 Task: Create a due date automation trigger when advanced on, on the monday of the week before a card is due add fields without custom field "Resume" set to a date in this week at 11:00 AM.
Action: Mouse moved to (993, 306)
Screenshot: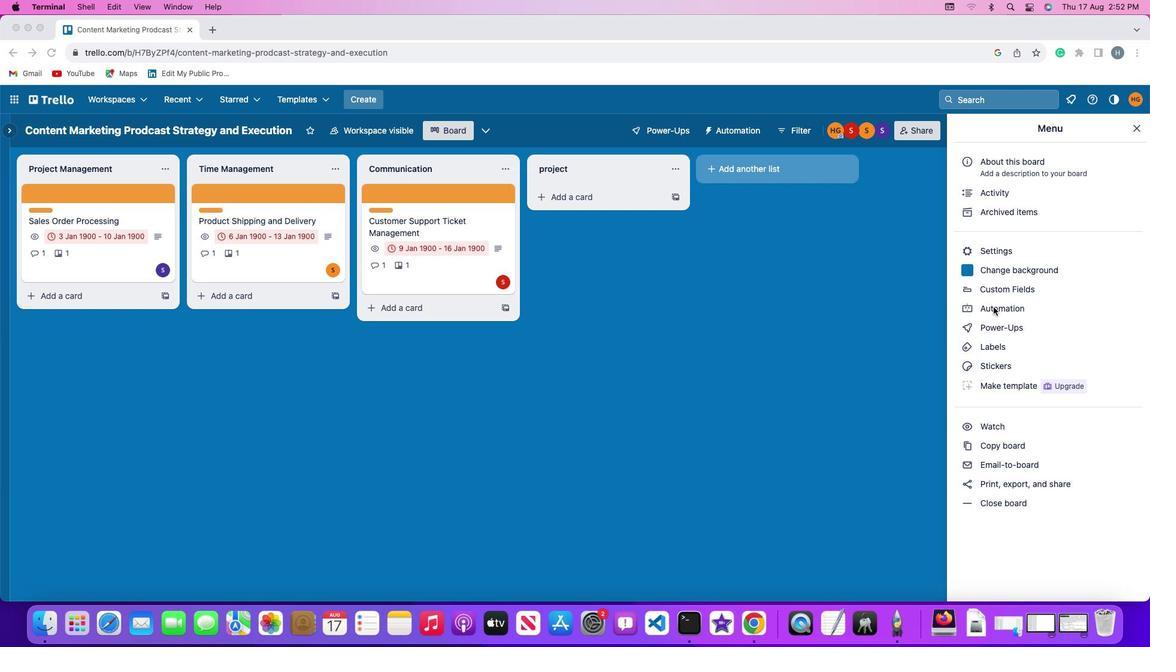 
Action: Mouse pressed left at (993, 306)
Screenshot: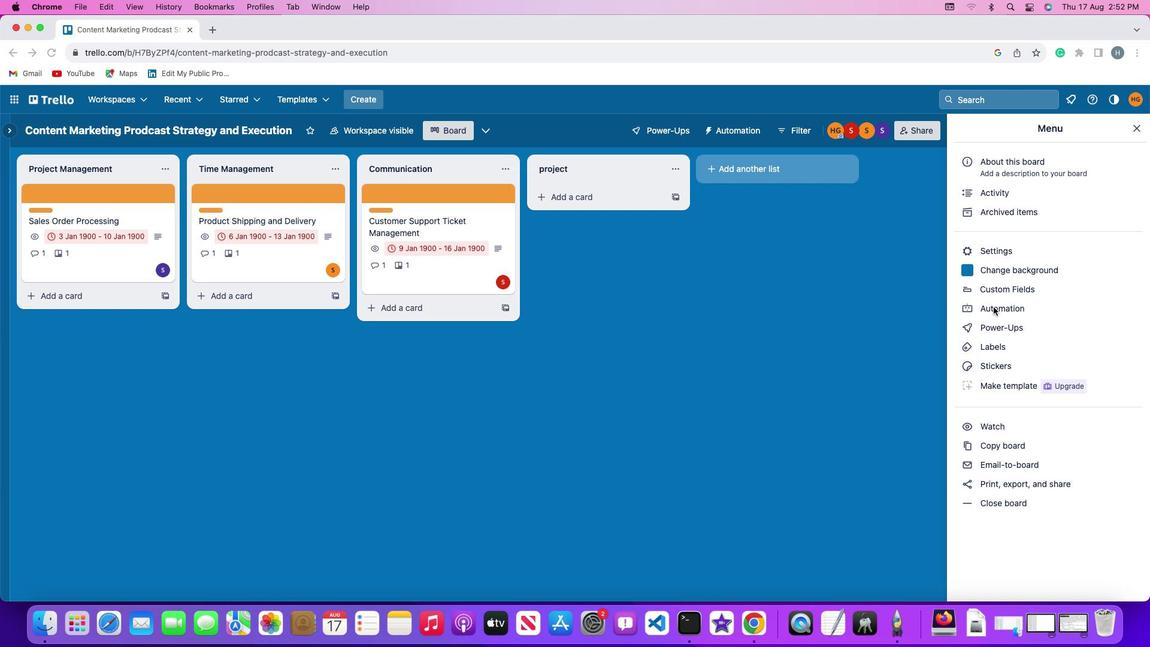 
Action: Mouse pressed left at (993, 306)
Screenshot: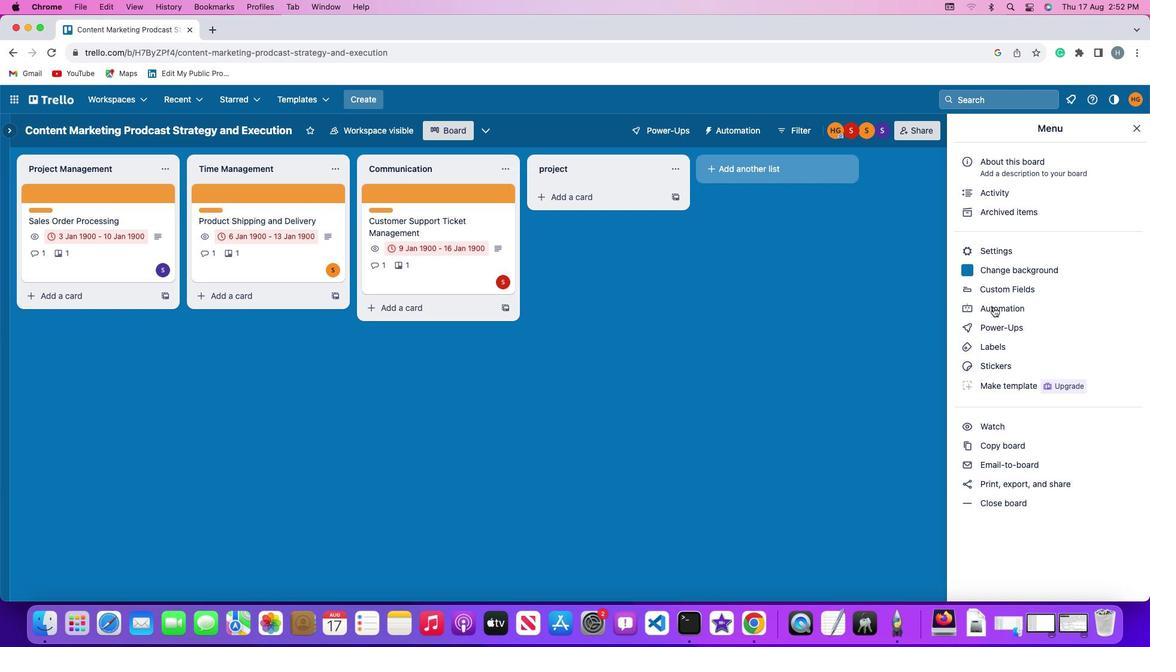 
Action: Mouse moved to (81, 284)
Screenshot: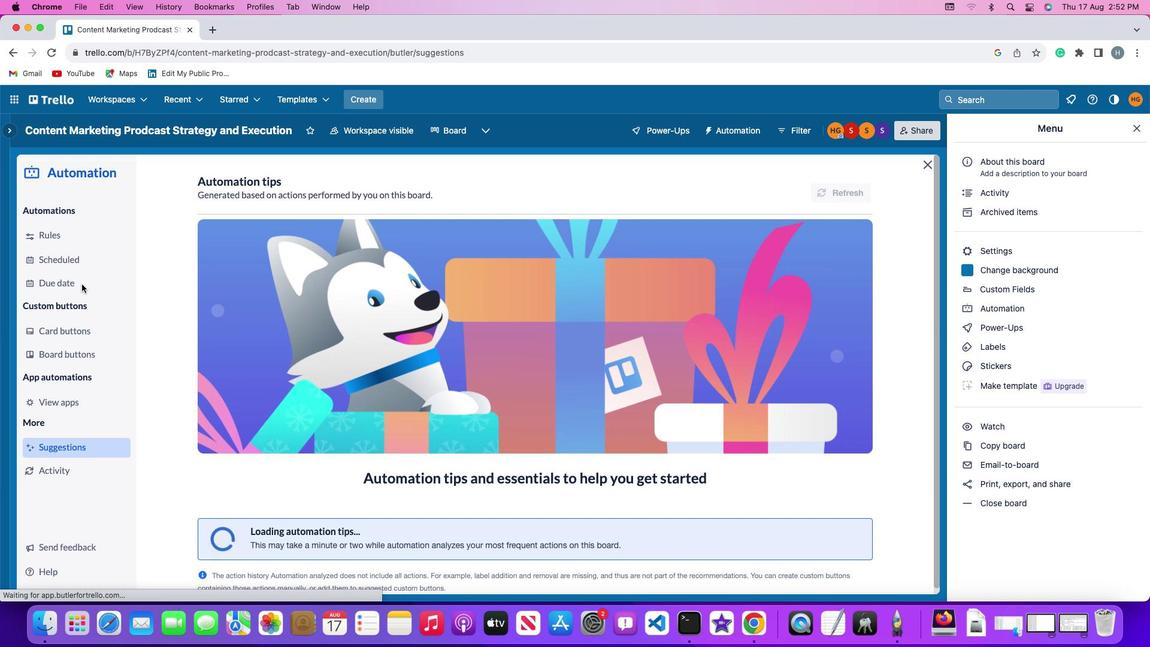 
Action: Mouse pressed left at (81, 284)
Screenshot: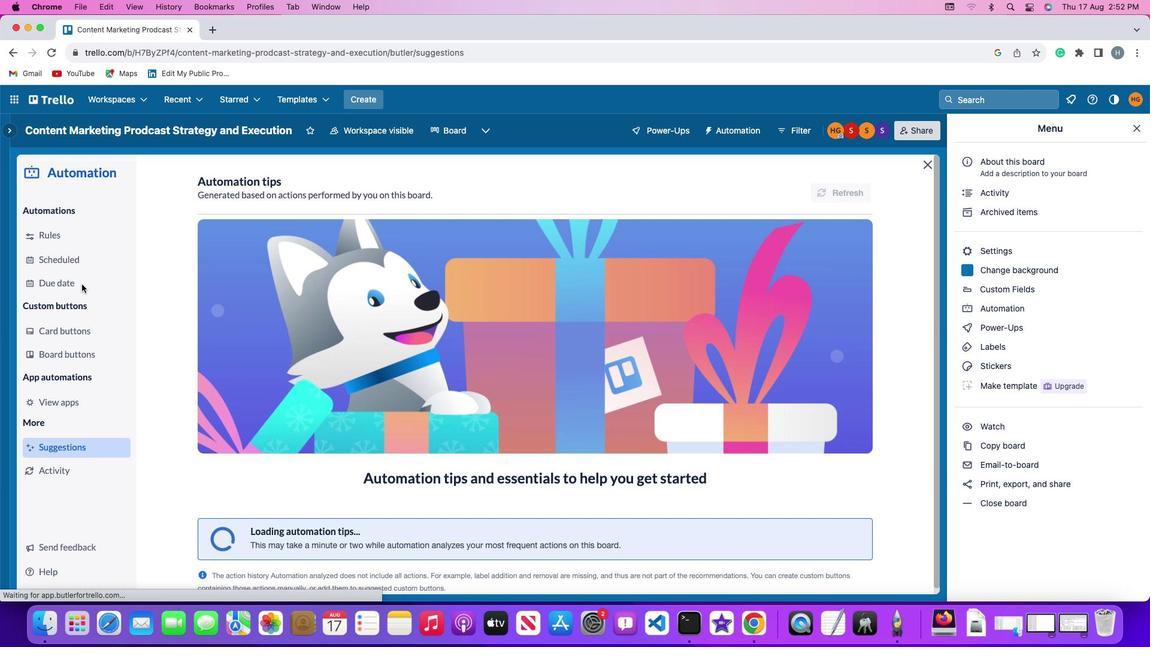 
Action: Mouse moved to (817, 185)
Screenshot: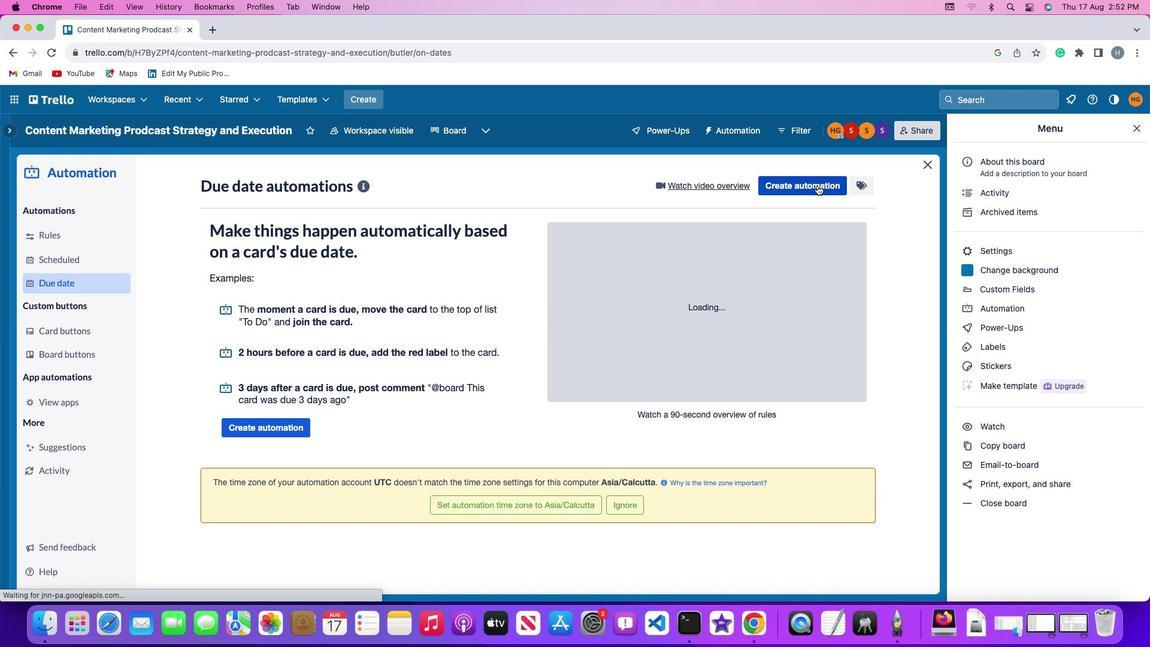 
Action: Mouse pressed left at (817, 185)
Screenshot: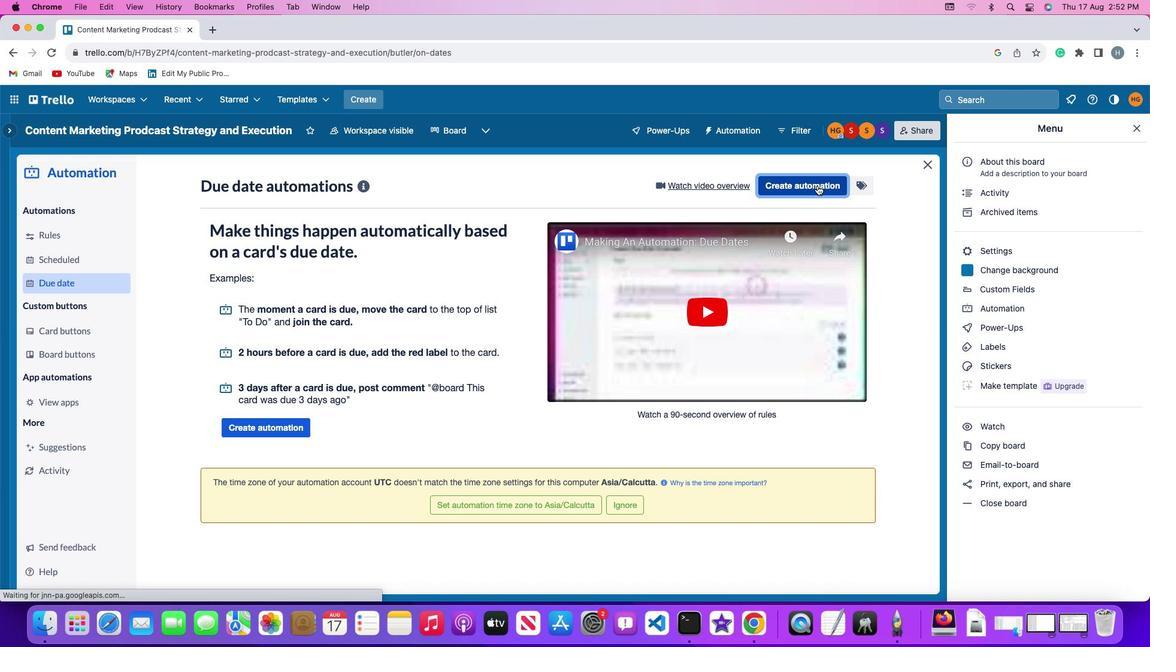 
Action: Mouse moved to (213, 296)
Screenshot: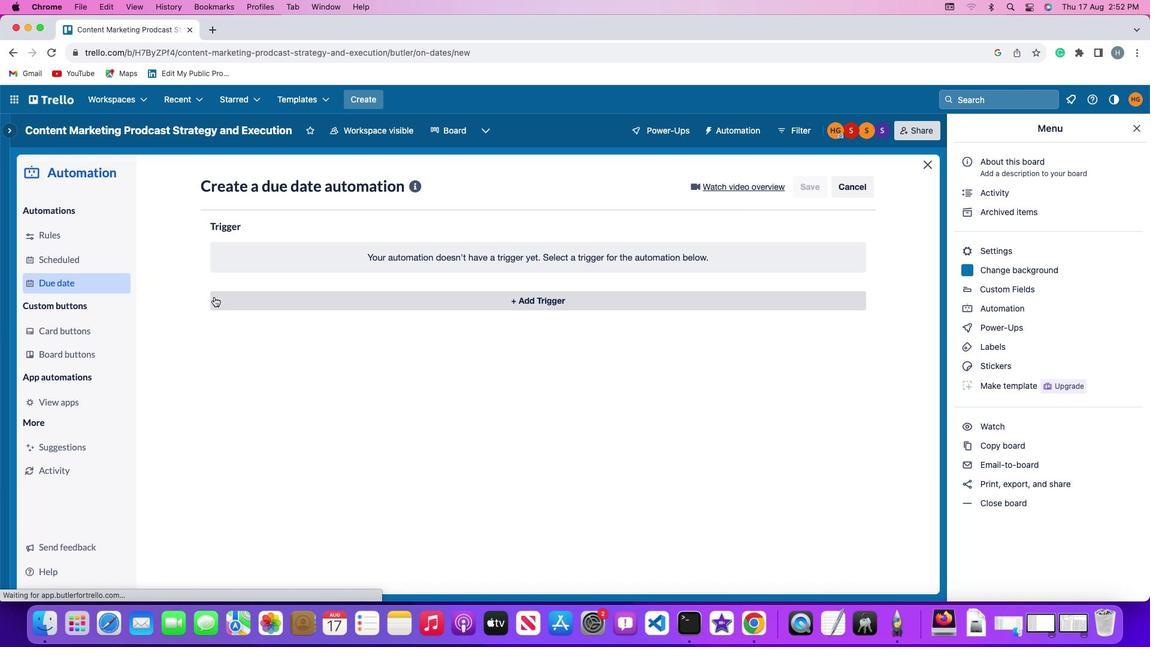 
Action: Mouse pressed left at (213, 296)
Screenshot: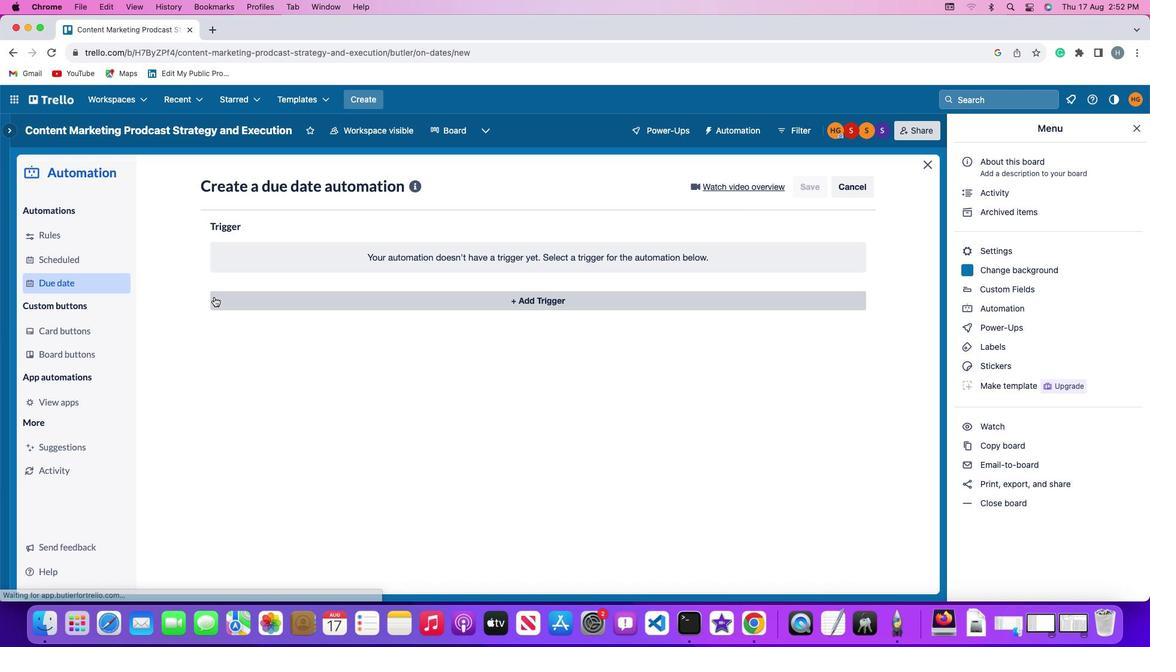 
Action: Mouse moved to (267, 516)
Screenshot: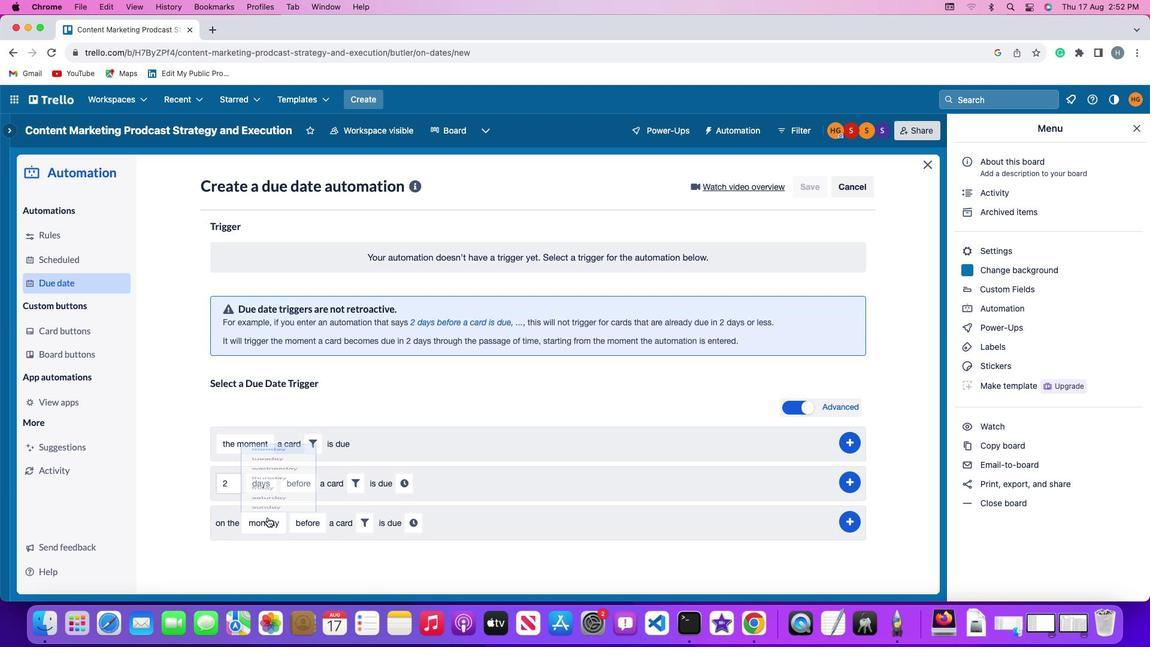
Action: Mouse pressed left at (267, 516)
Screenshot: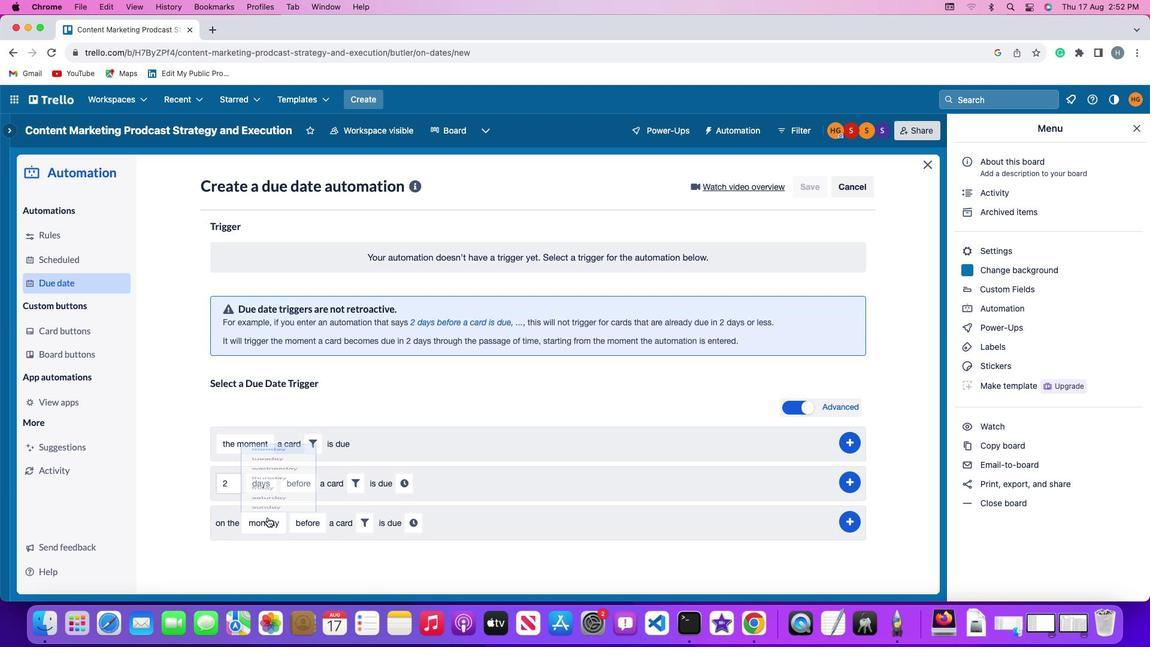 
Action: Mouse moved to (278, 358)
Screenshot: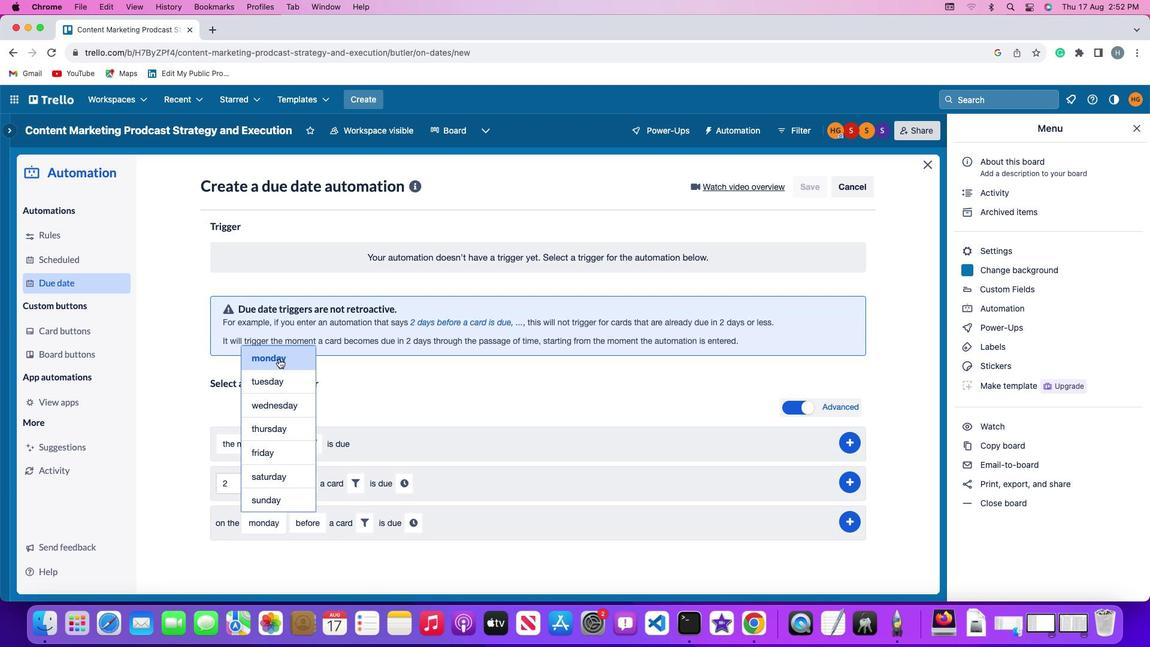 
Action: Mouse pressed left at (278, 358)
Screenshot: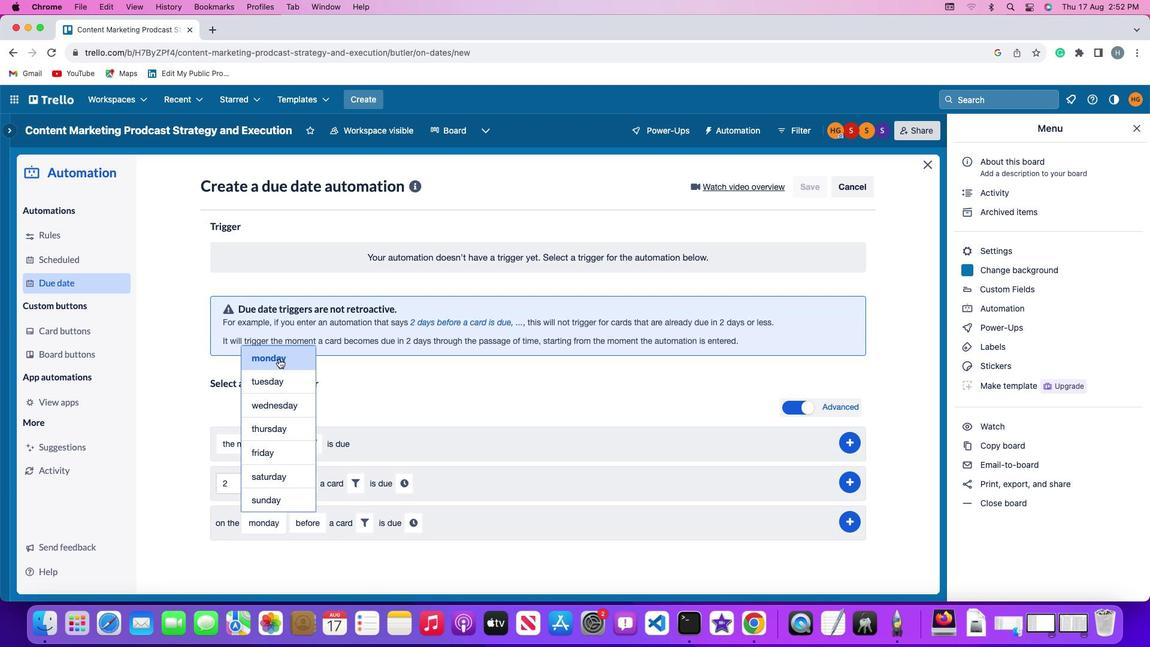 
Action: Mouse moved to (304, 521)
Screenshot: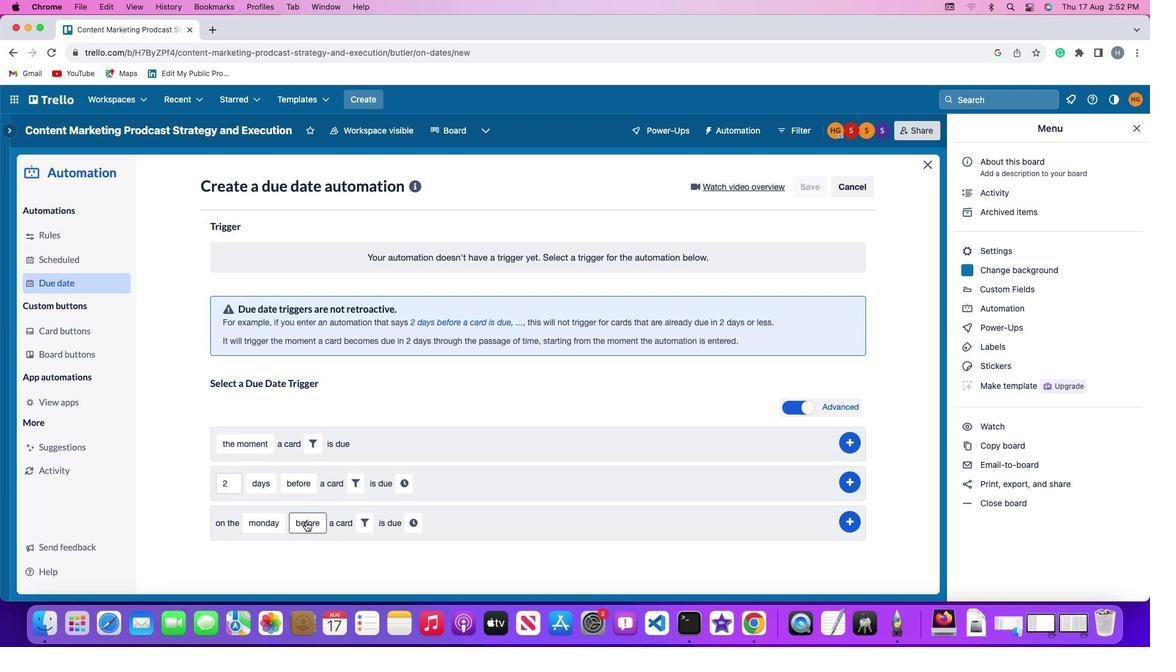 
Action: Mouse pressed left at (304, 521)
Screenshot: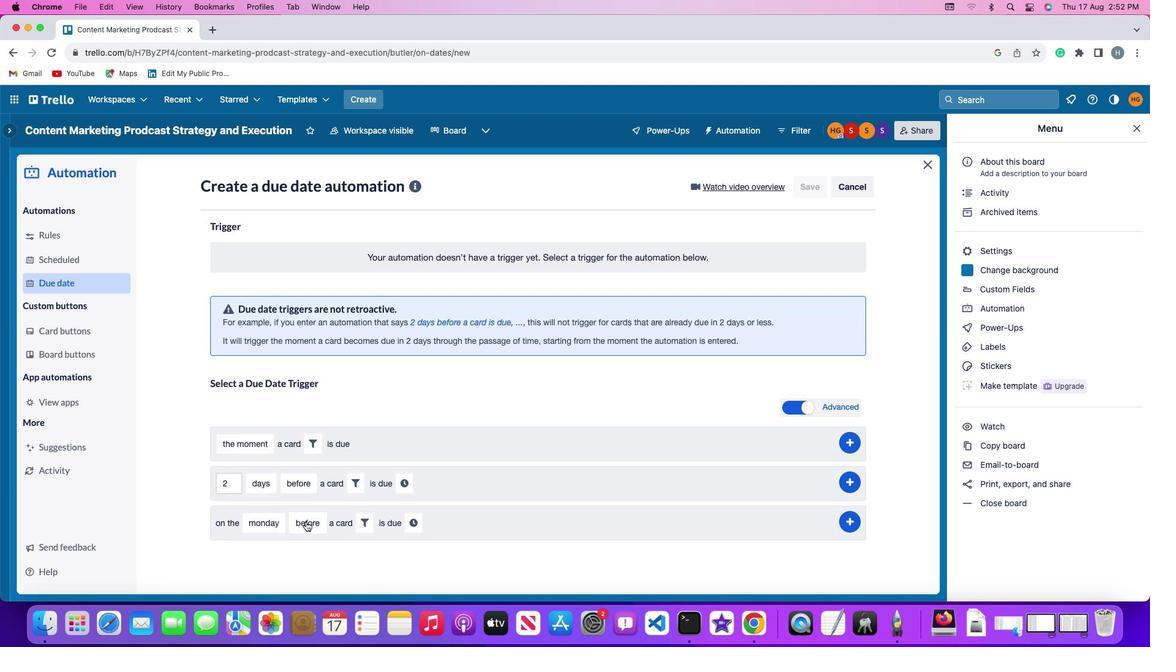
Action: Mouse moved to (314, 494)
Screenshot: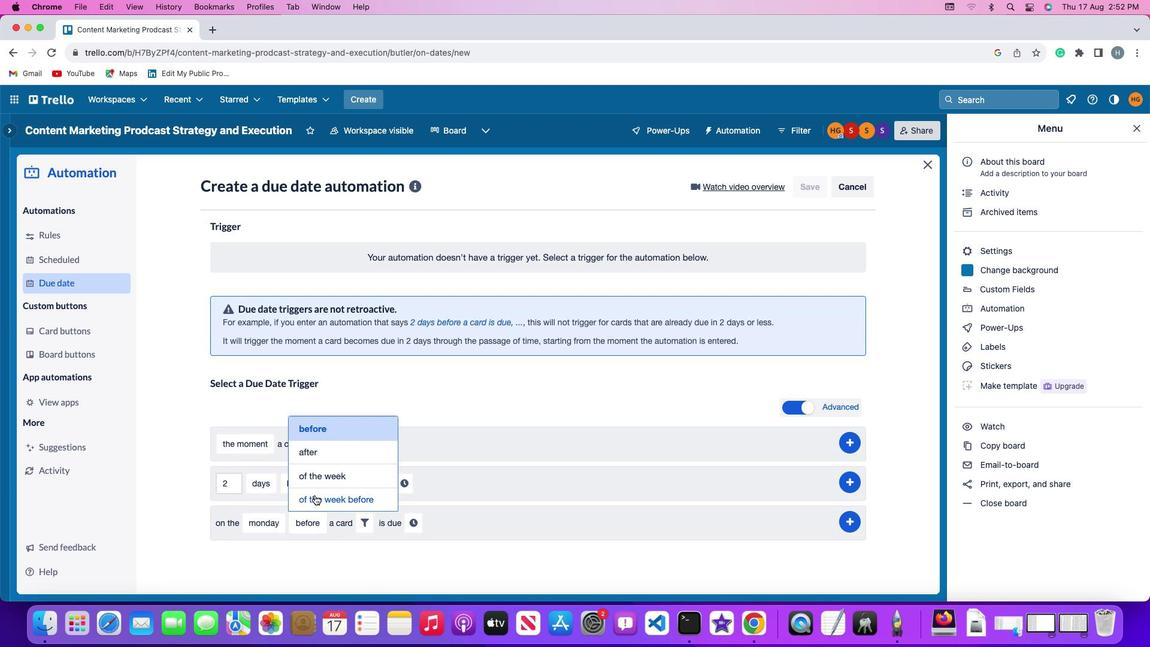
Action: Mouse pressed left at (314, 494)
Screenshot: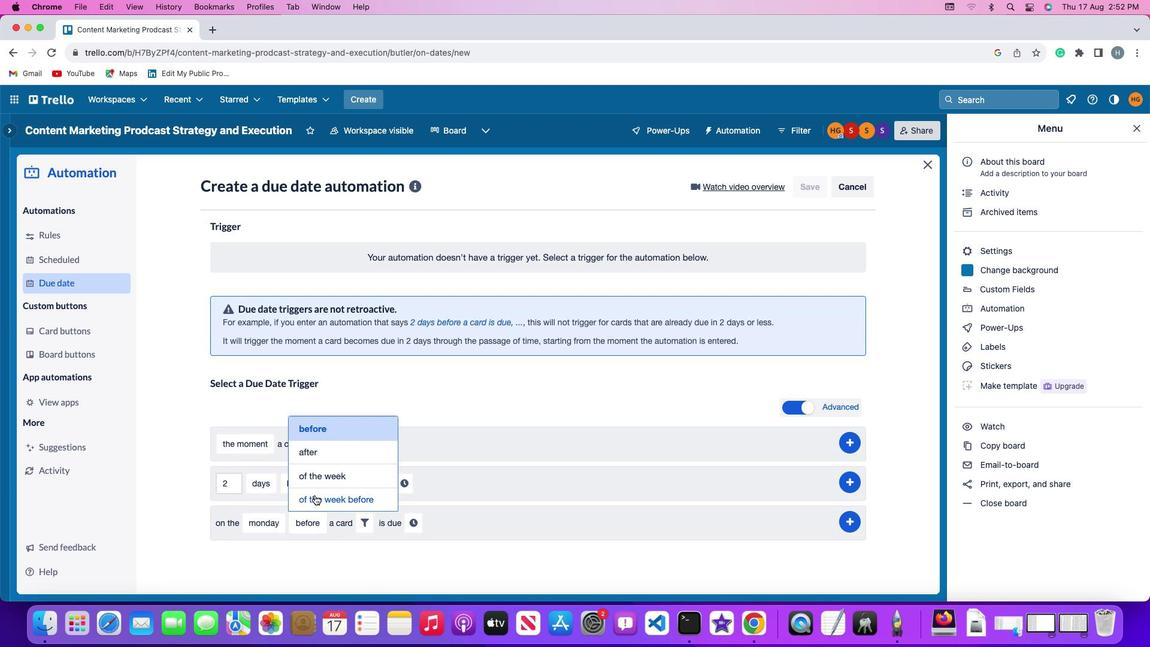 
Action: Mouse moved to (404, 521)
Screenshot: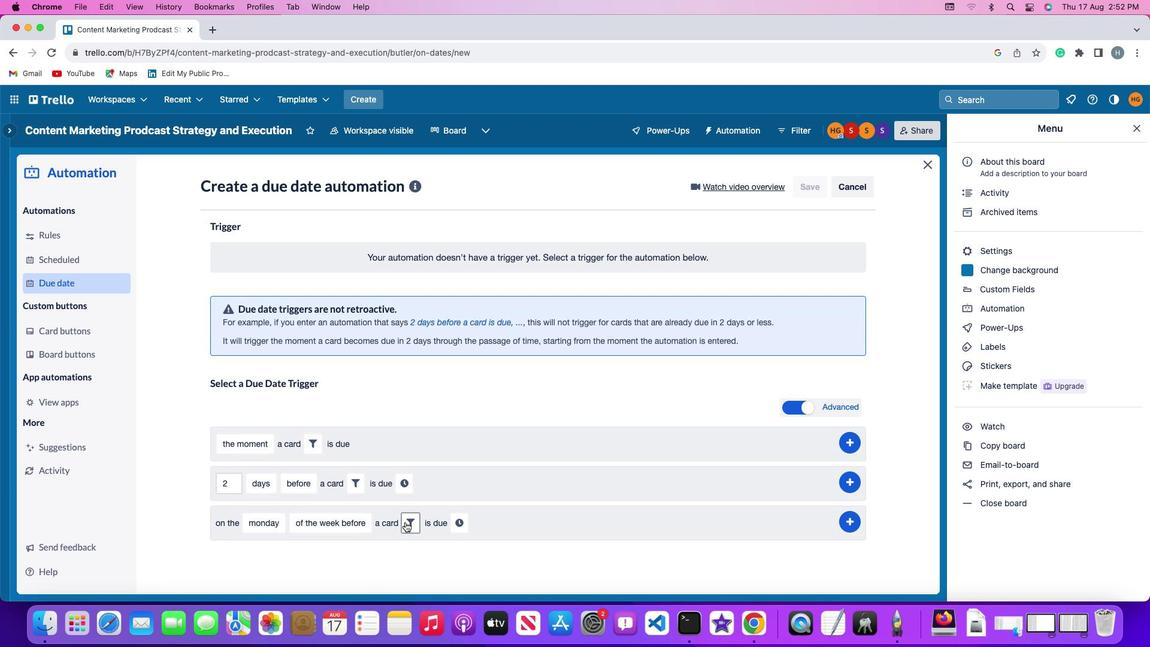 
Action: Mouse pressed left at (404, 521)
Screenshot: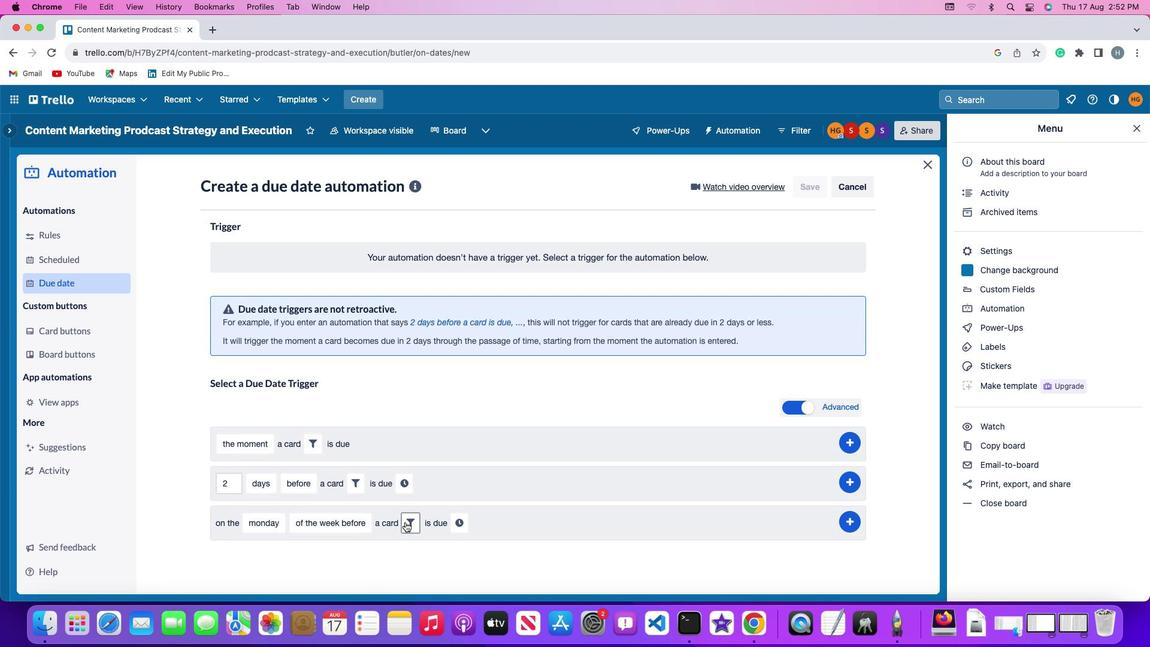 
Action: Mouse moved to (612, 560)
Screenshot: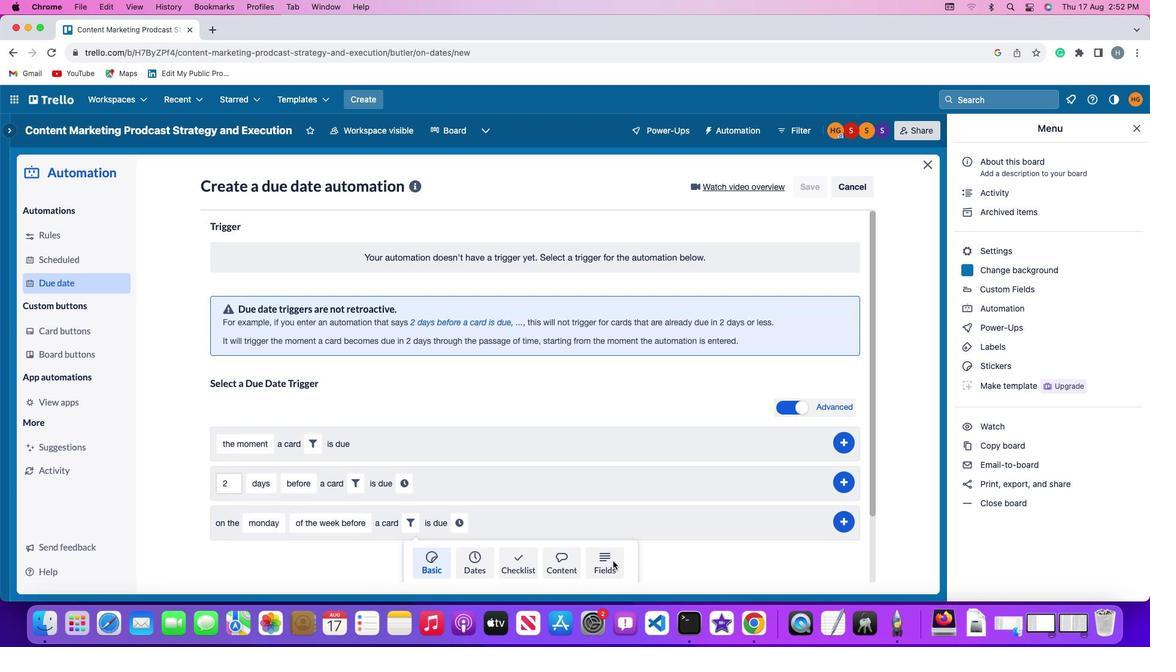 
Action: Mouse pressed left at (612, 560)
Screenshot: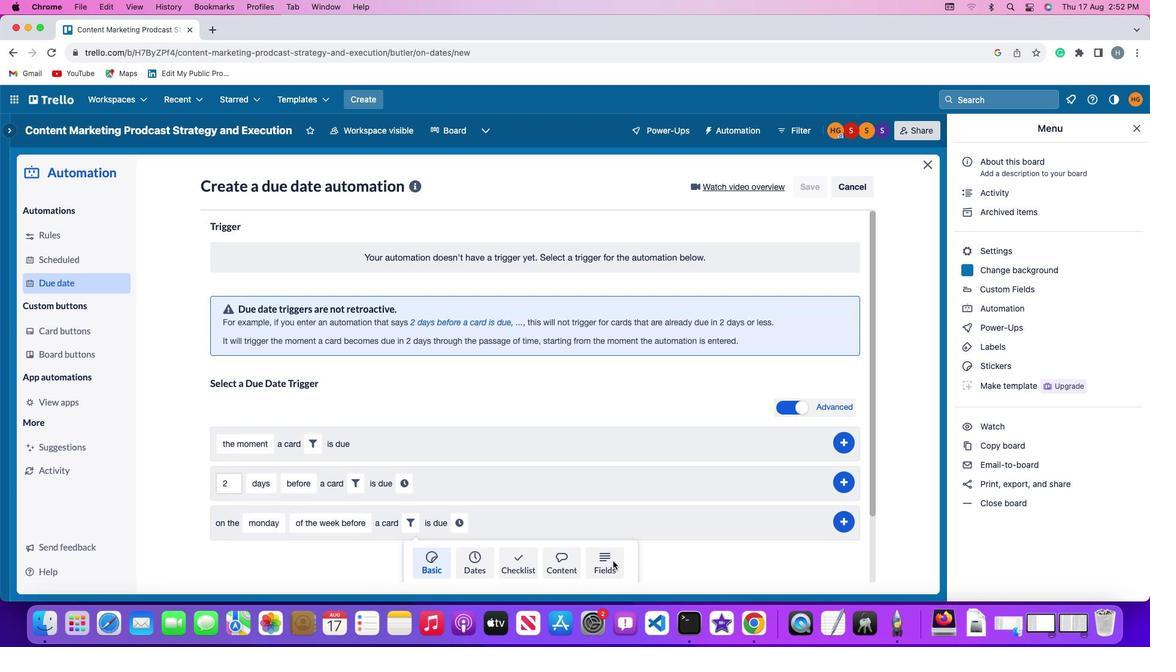 
Action: Mouse moved to (372, 563)
Screenshot: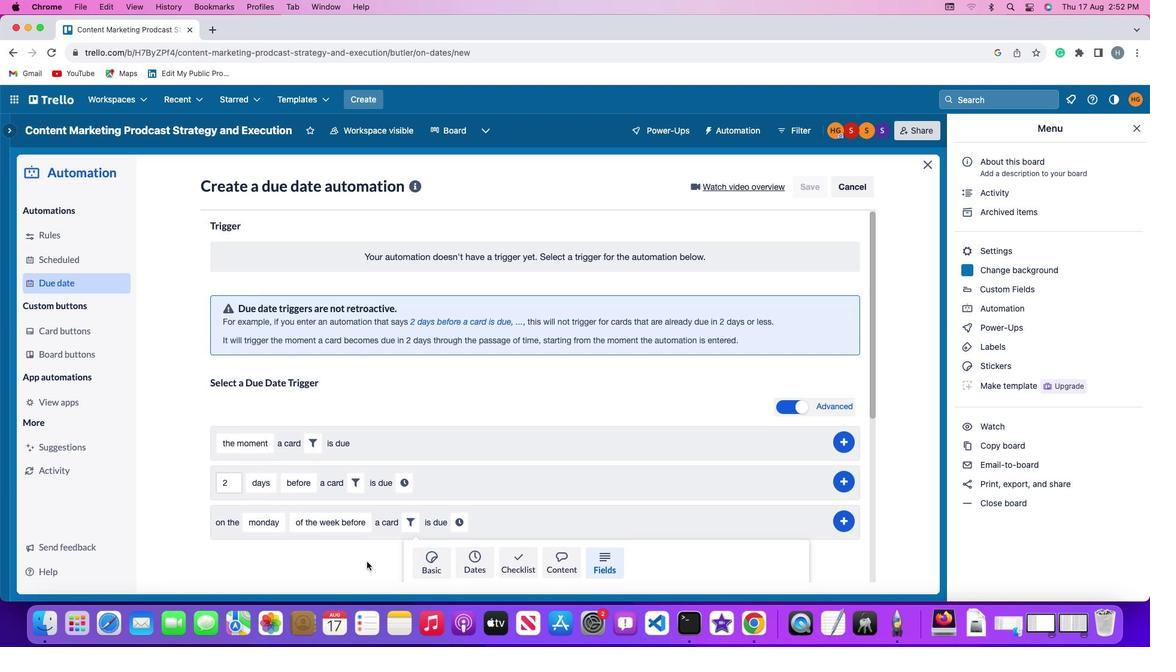 
Action: Mouse scrolled (372, 563) with delta (0, 0)
Screenshot: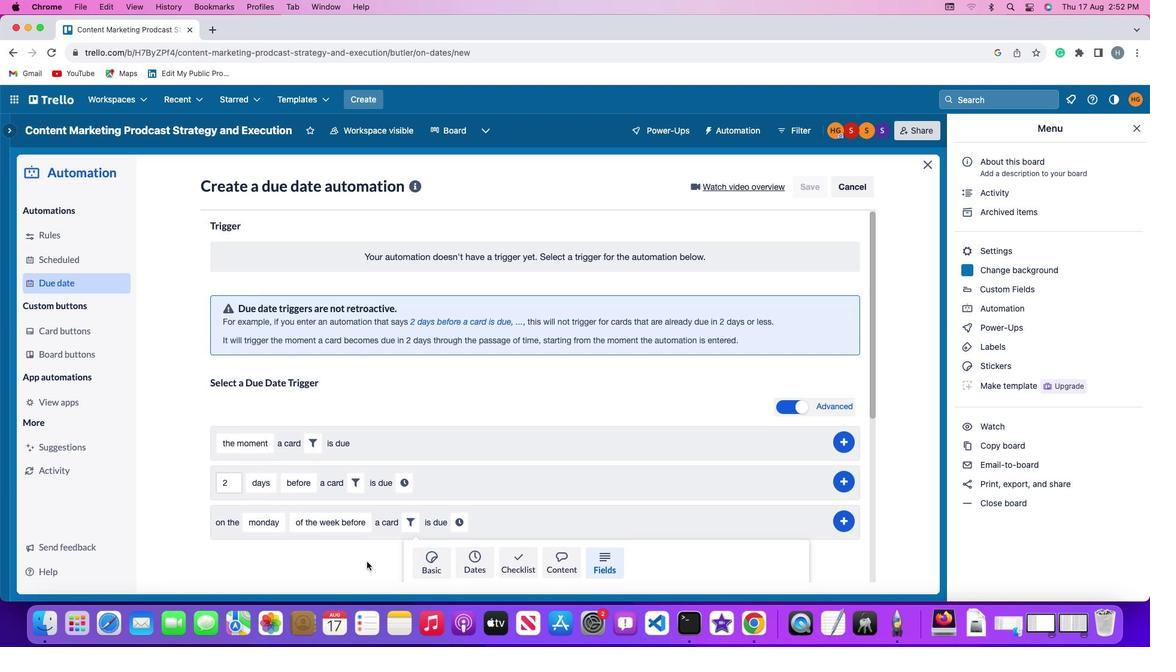 
Action: Mouse moved to (370, 563)
Screenshot: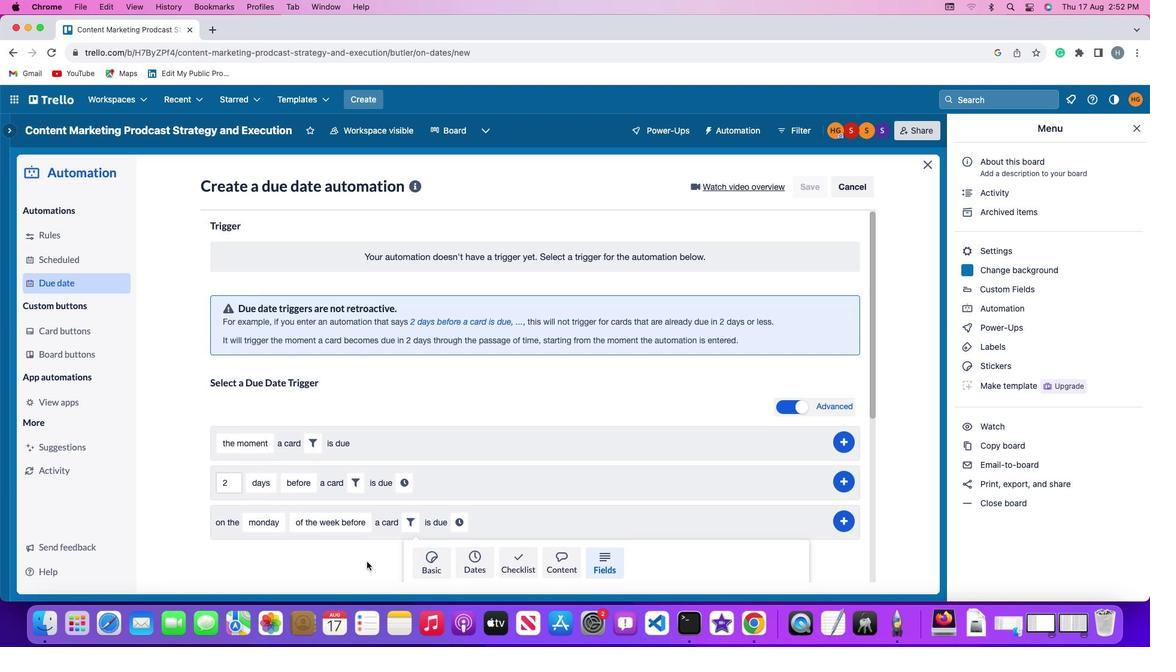 
Action: Mouse scrolled (370, 563) with delta (0, 0)
Screenshot: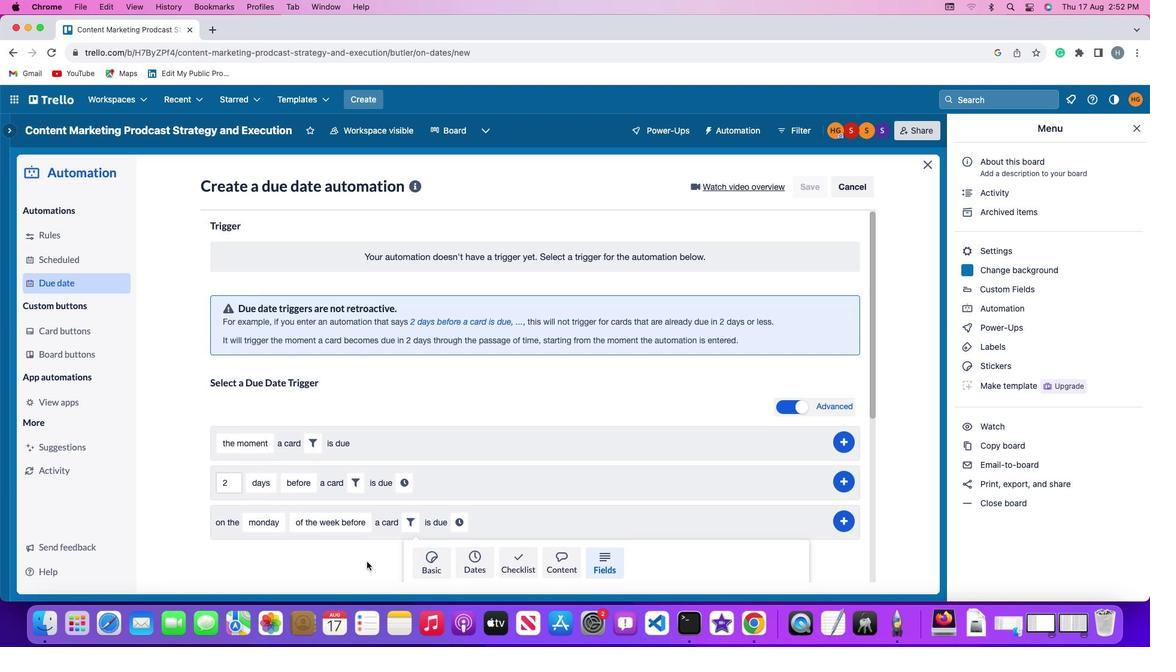 
Action: Mouse moved to (369, 562)
Screenshot: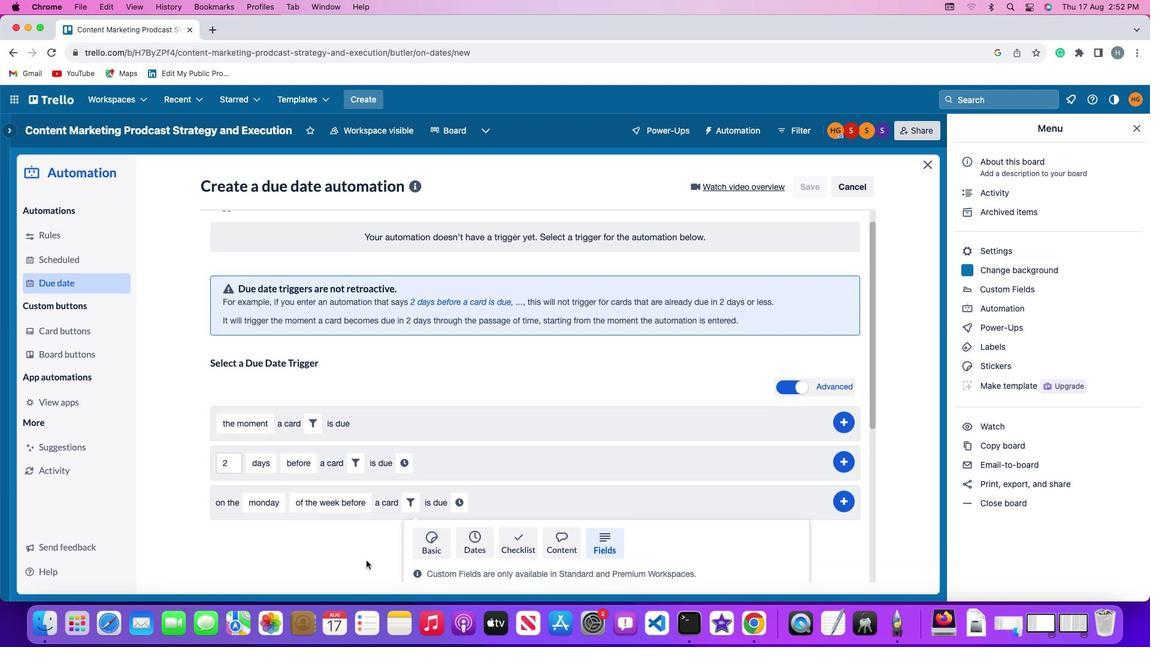 
Action: Mouse scrolled (369, 562) with delta (0, -1)
Screenshot: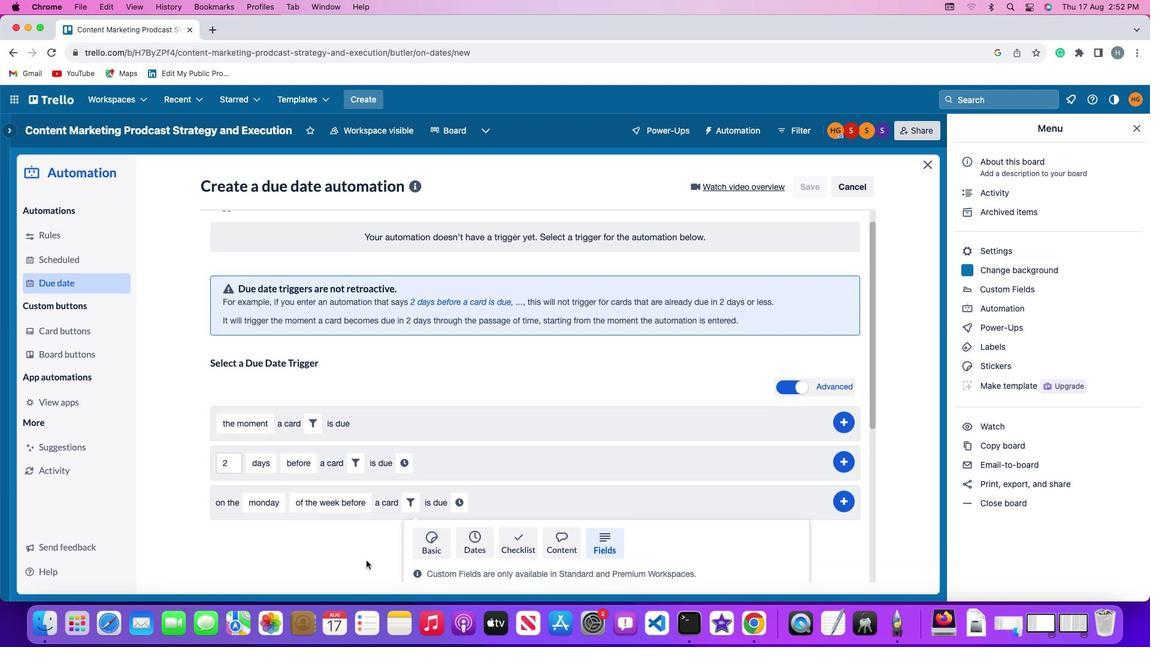 
Action: Mouse moved to (367, 562)
Screenshot: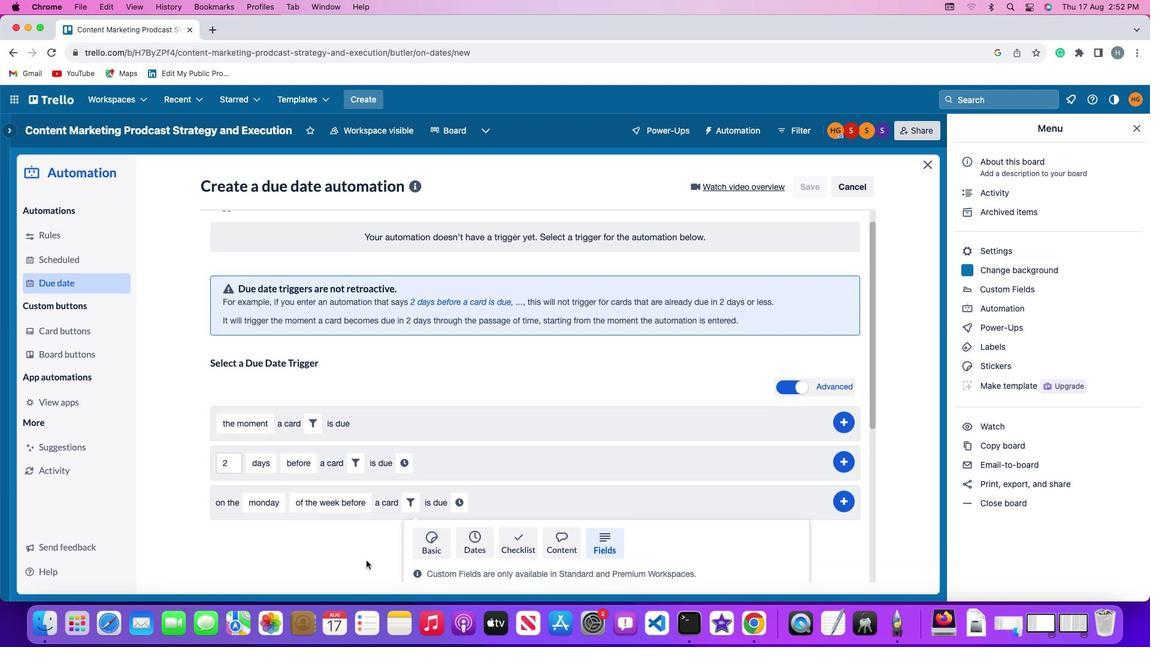 
Action: Mouse scrolled (367, 562) with delta (0, -2)
Screenshot: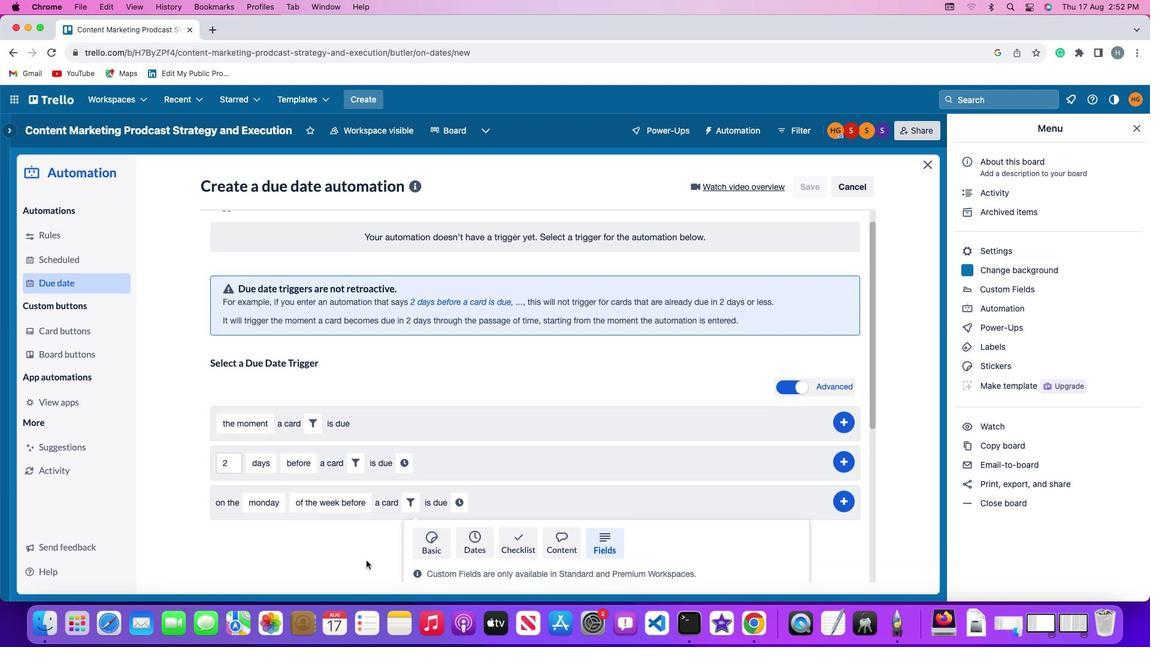 
Action: Mouse moved to (365, 559)
Screenshot: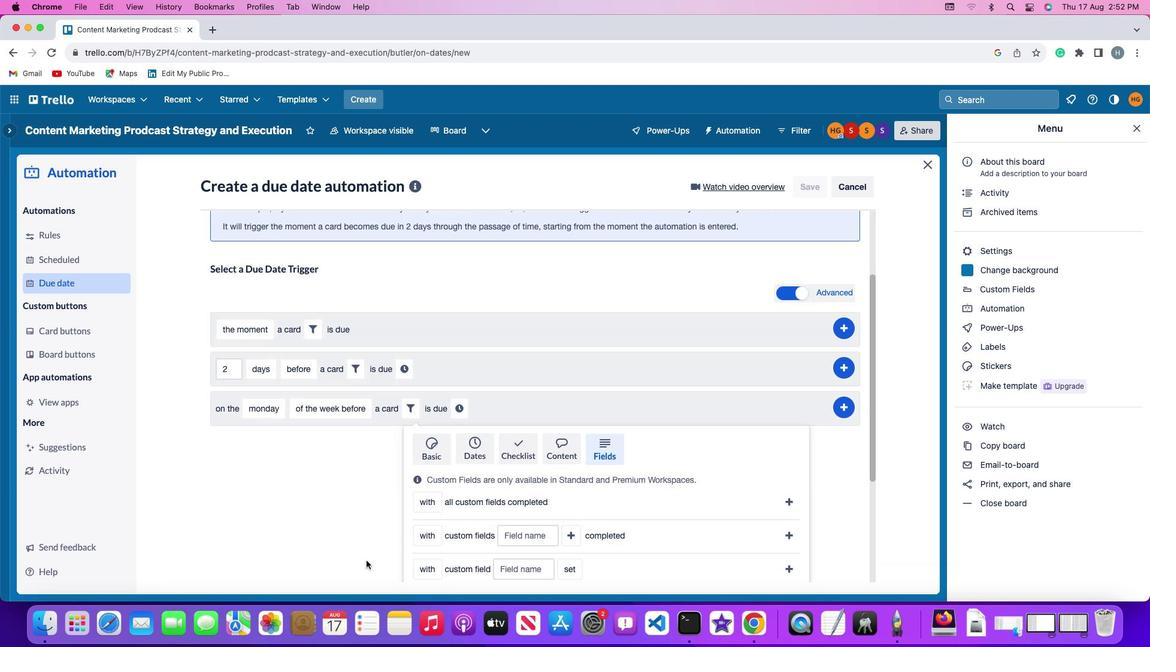 
Action: Mouse scrolled (365, 559) with delta (0, 0)
Screenshot: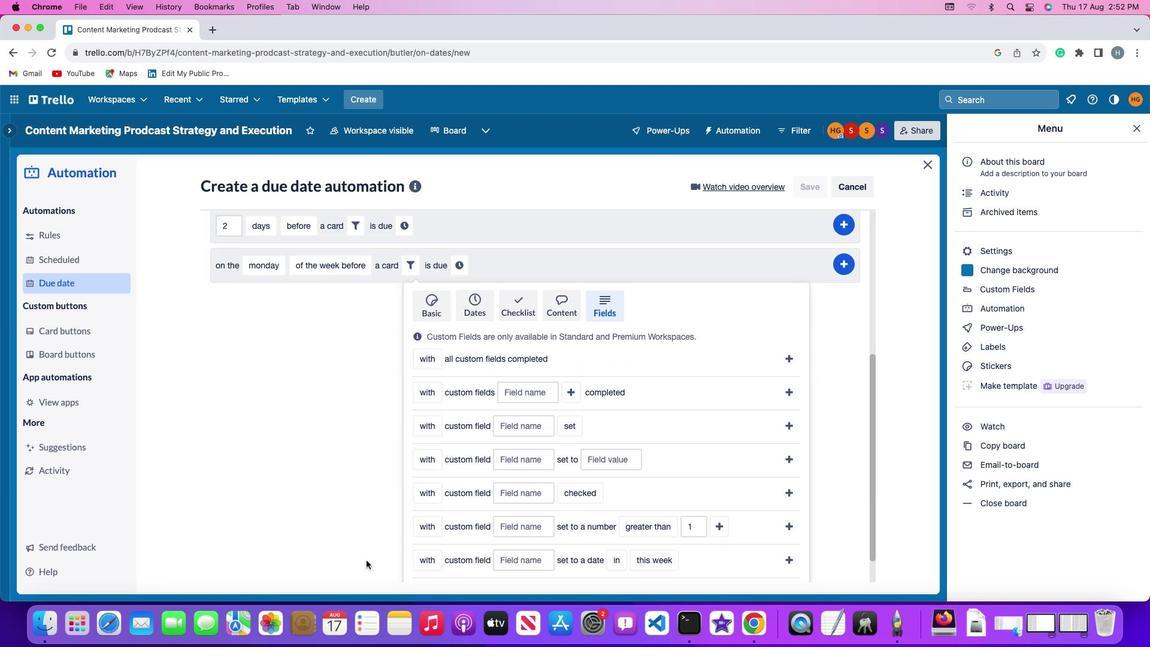 
Action: Mouse scrolled (365, 559) with delta (0, 0)
Screenshot: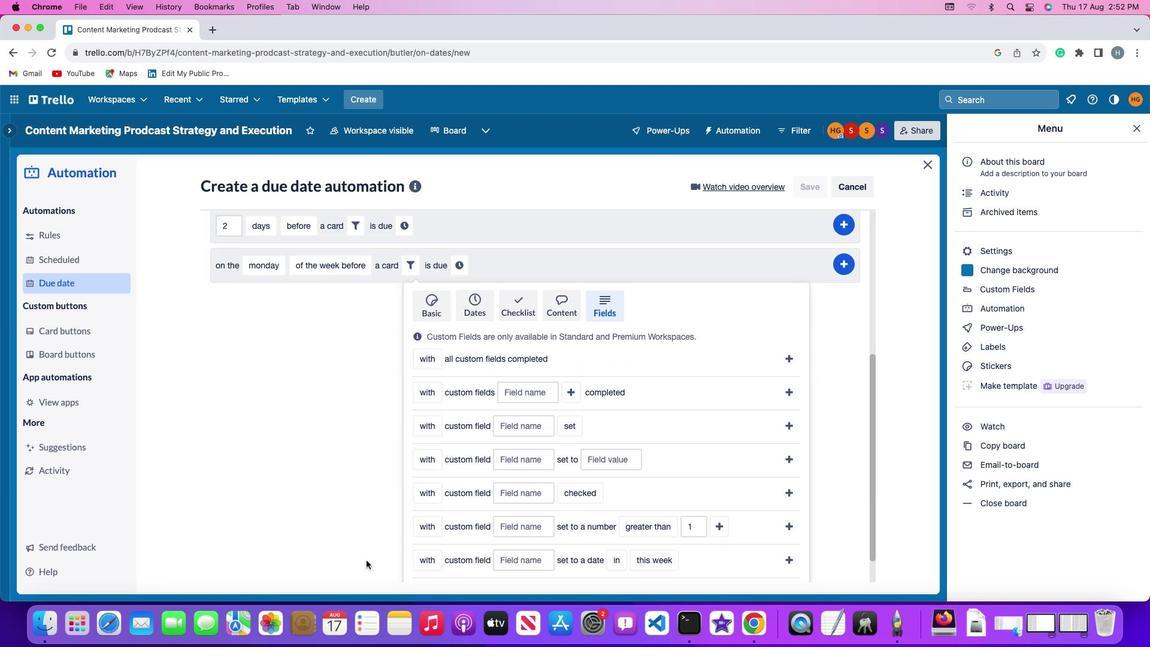 
Action: Mouse scrolled (365, 559) with delta (0, -1)
Screenshot: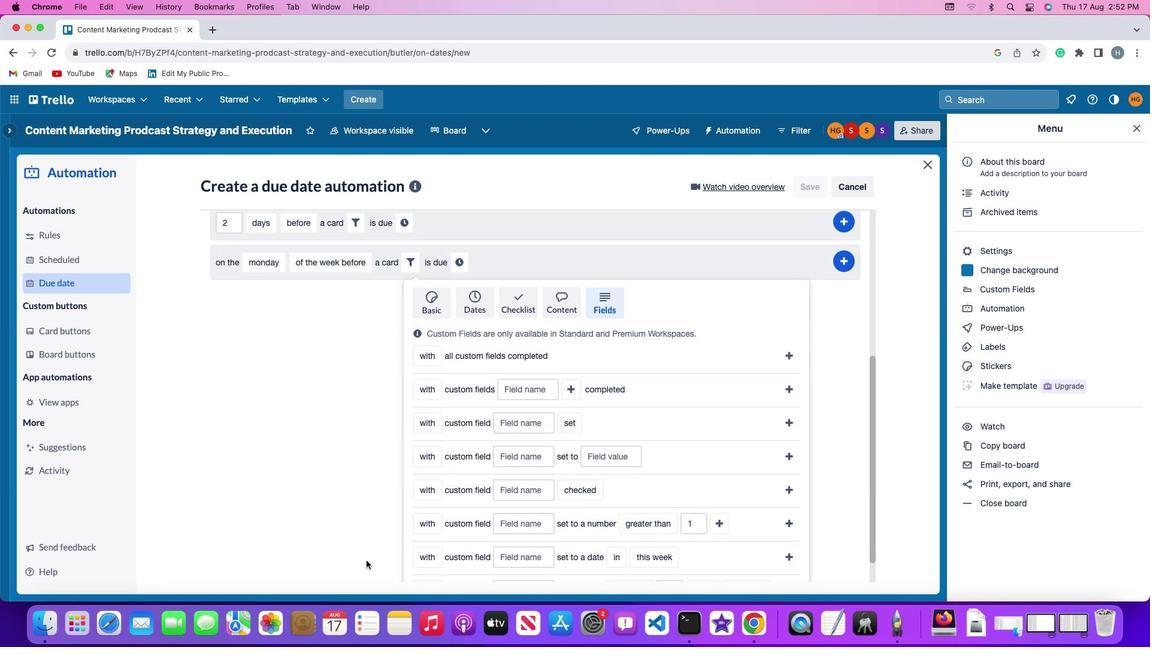 
Action: Mouse scrolled (365, 559) with delta (0, -2)
Screenshot: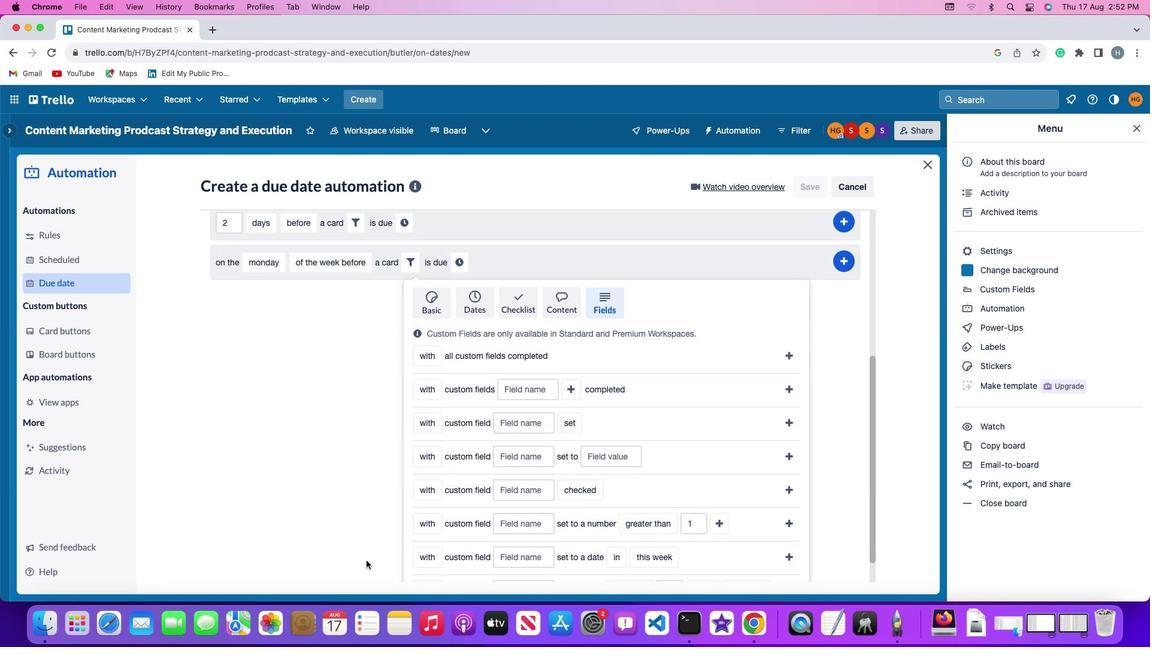 
Action: Mouse scrolled (365, 559) with delta (0, -3)
Screenshot: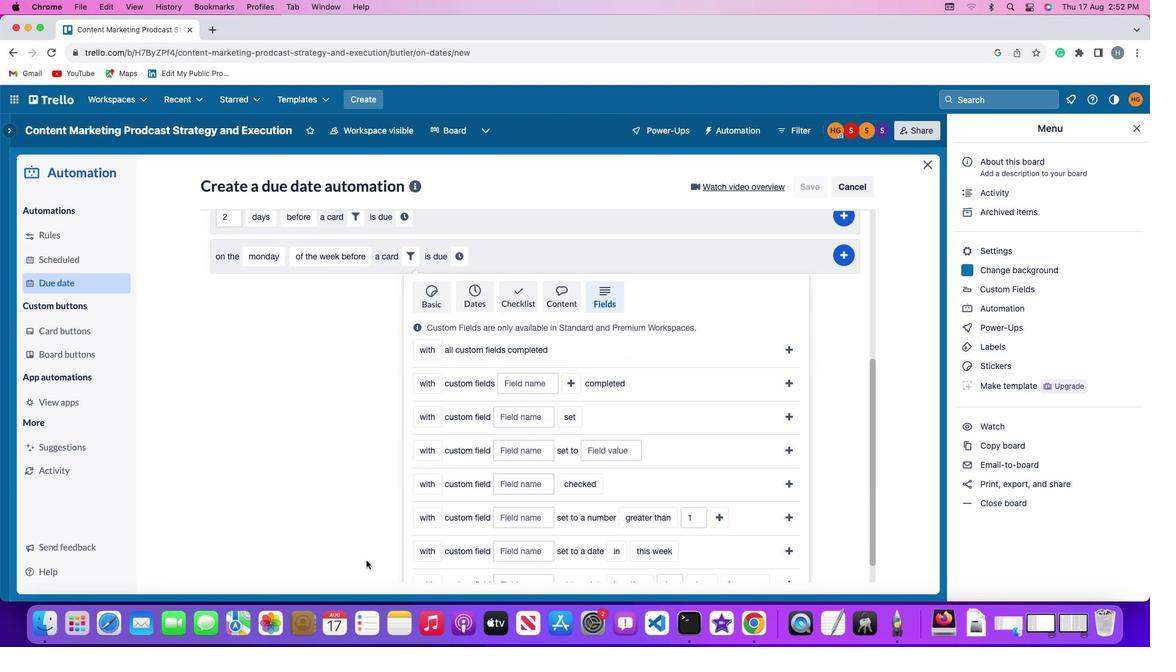 
Action: Mouse scrolled (365, 559) with delta (0, 0)
Screenshot: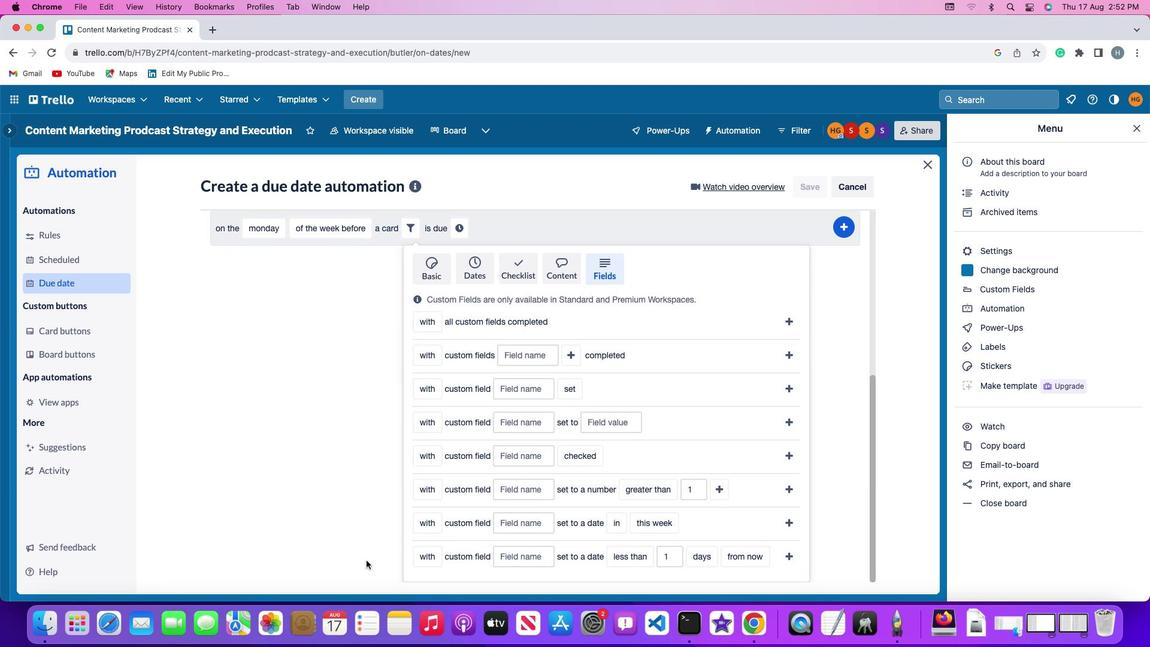 
Action: Mouse scrolled (365, 559) with delta (0, 0)
Screenshot: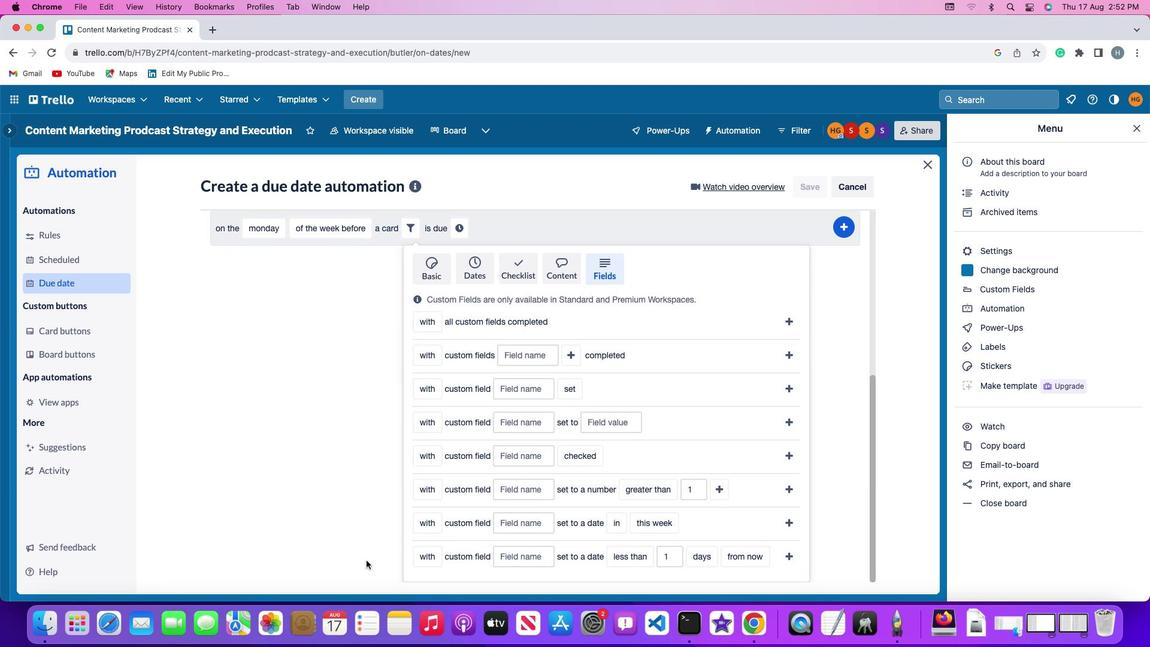 
Action: Mouse scrolled (365, 559) with delta (0, -1)
Screenshot: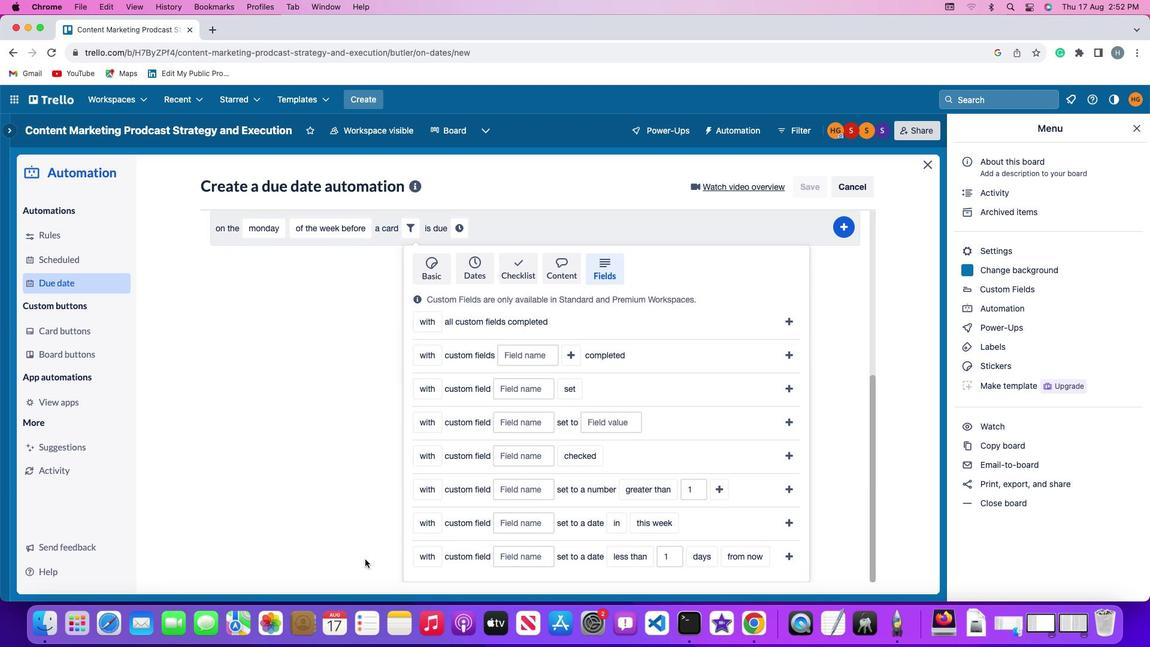 
Action: Mouse moved to (423, 523)
Screenshot: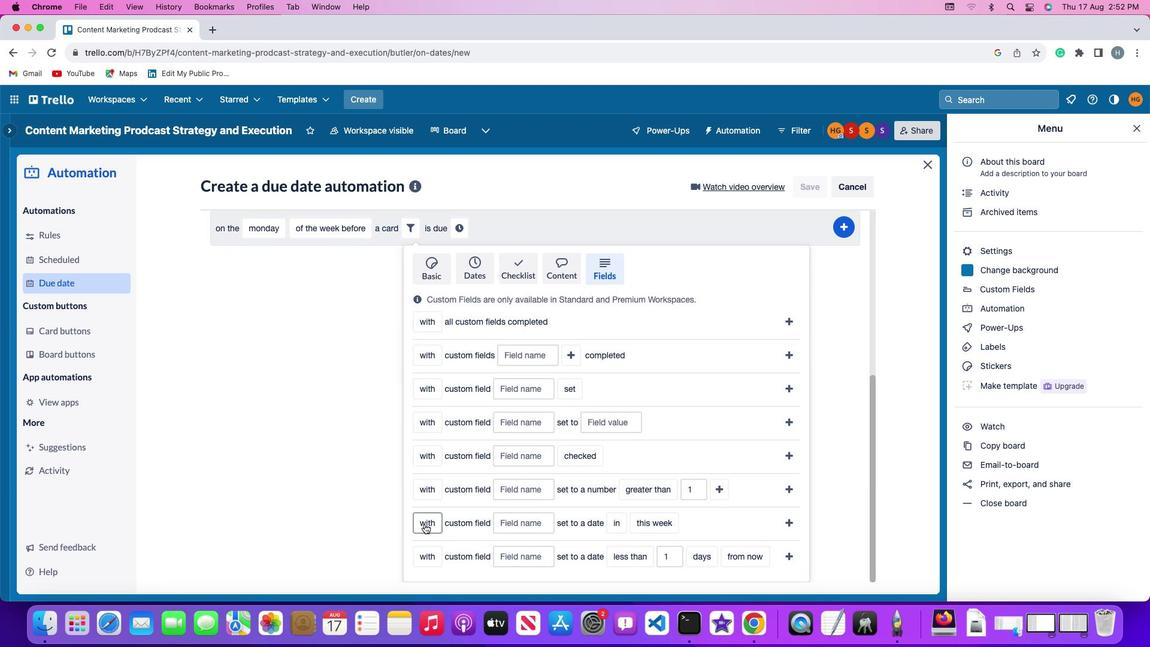 
Action: Mouse pressed left at (423, 523)
Screenshot: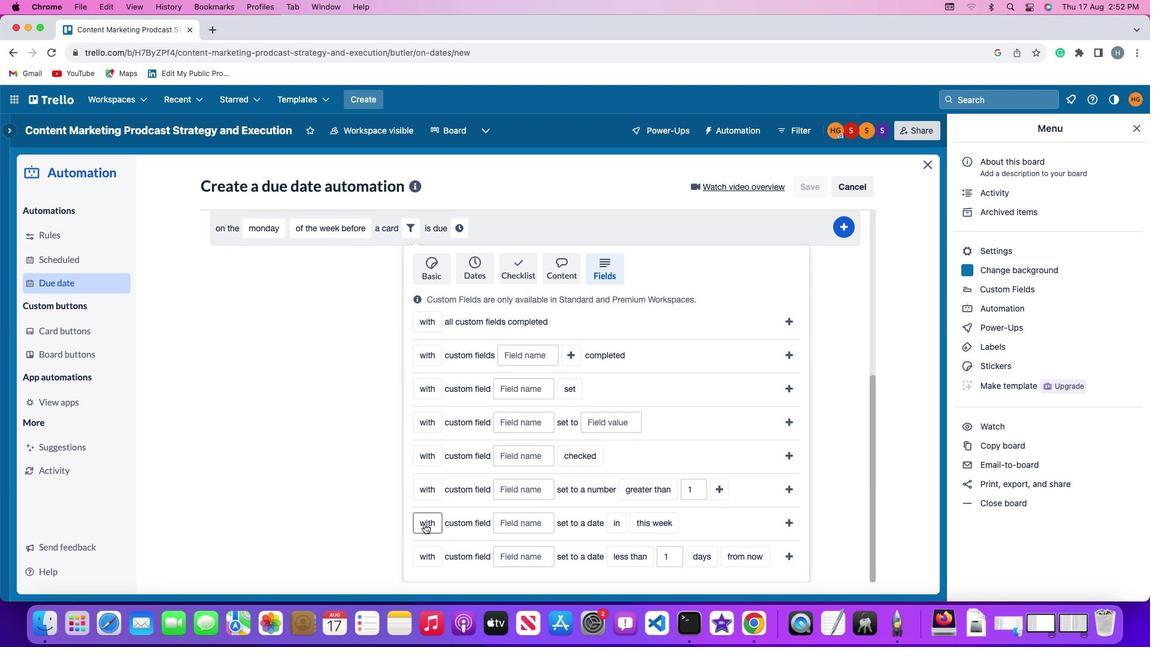 
Action: Mouse moved to (431, 565)
Screenshot: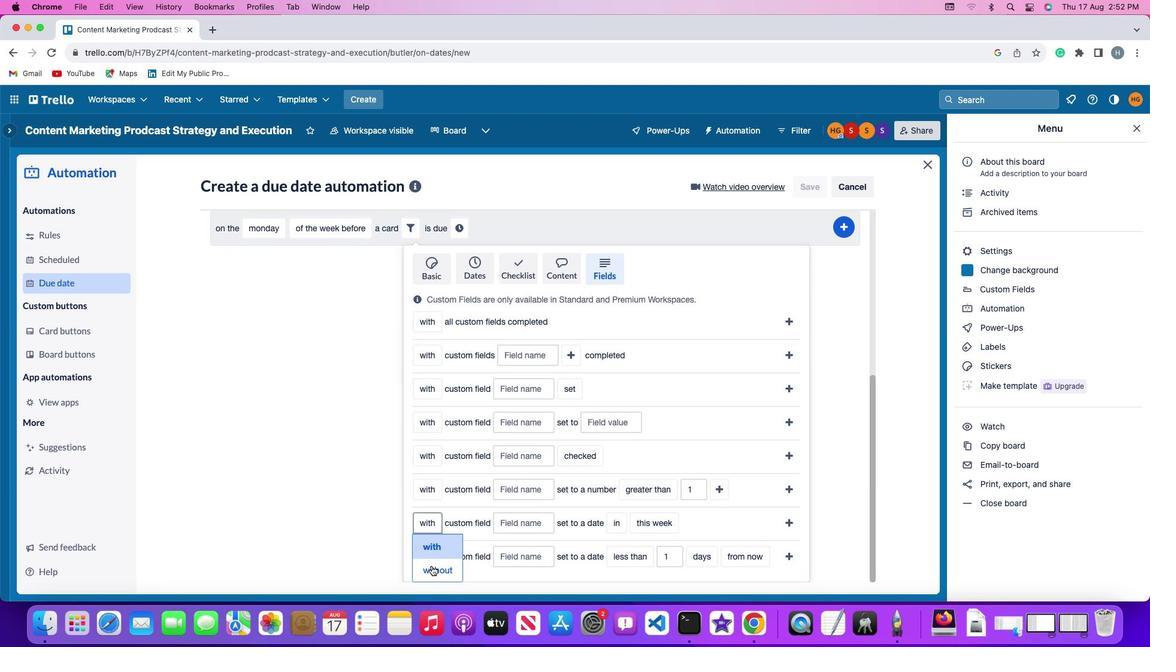 
Action: Mouse pressed left at (431, 565)
Screenshot: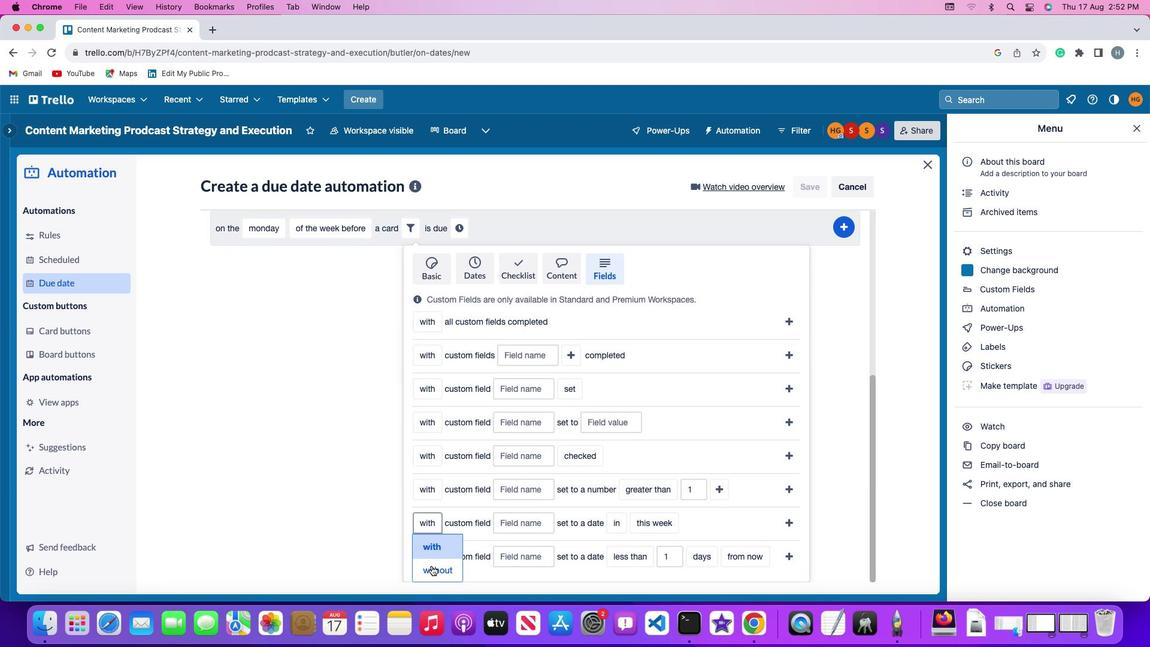 
Action: Mouse moved to (522, 519)
Screenshot: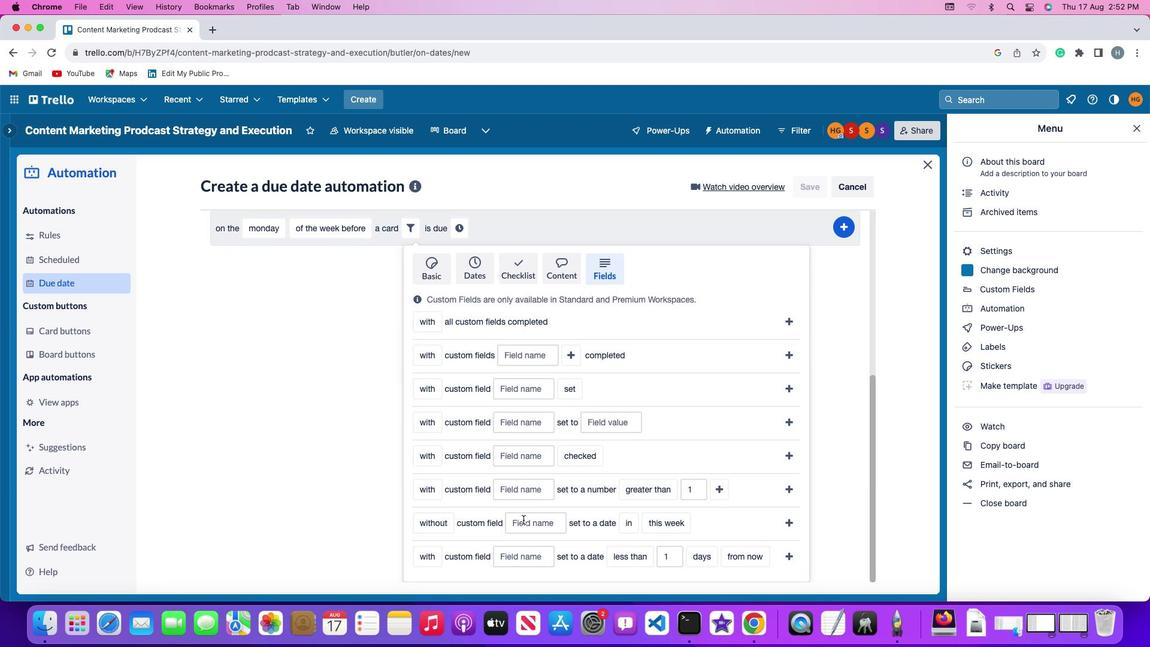
Action: Mouse pressed left at (522, 519)
Screenshot: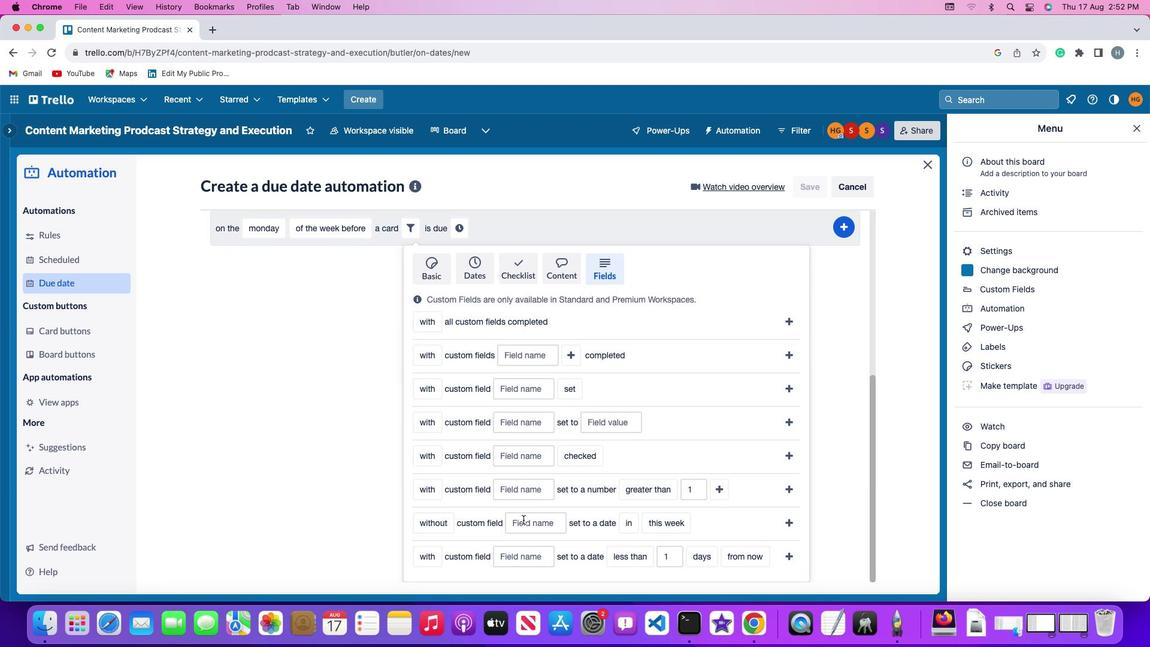 
Action: Mouse moved to (523, 518)
Screenshot: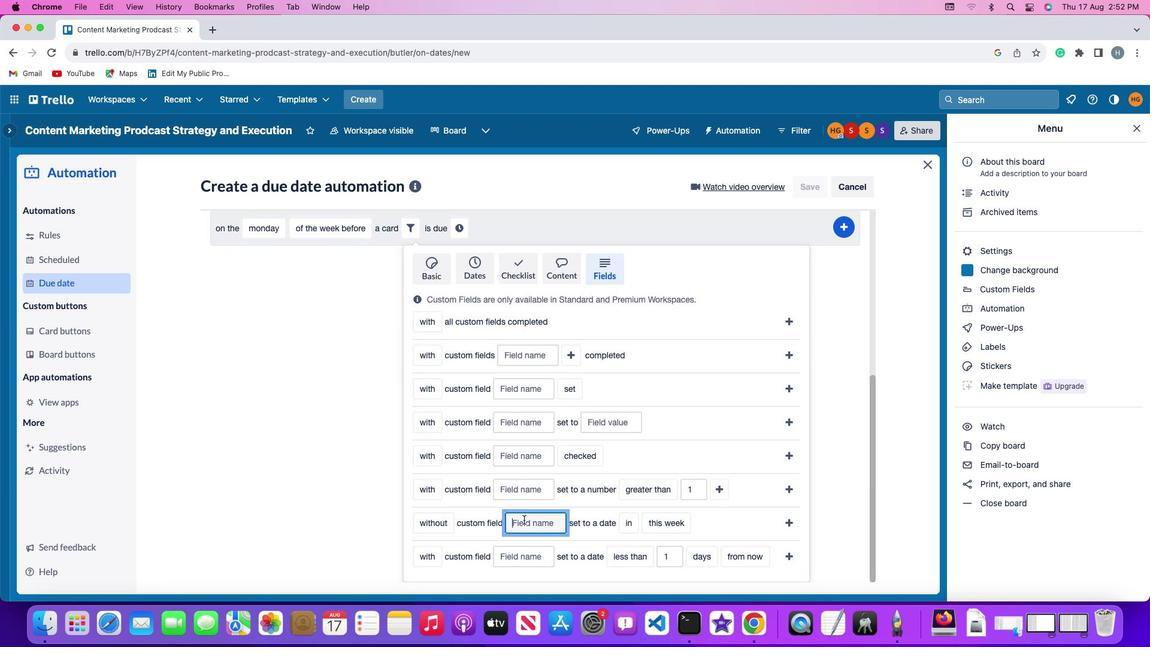
Action: Key pressed Key.shift'R''e''s''u''m''e'
Screenshot: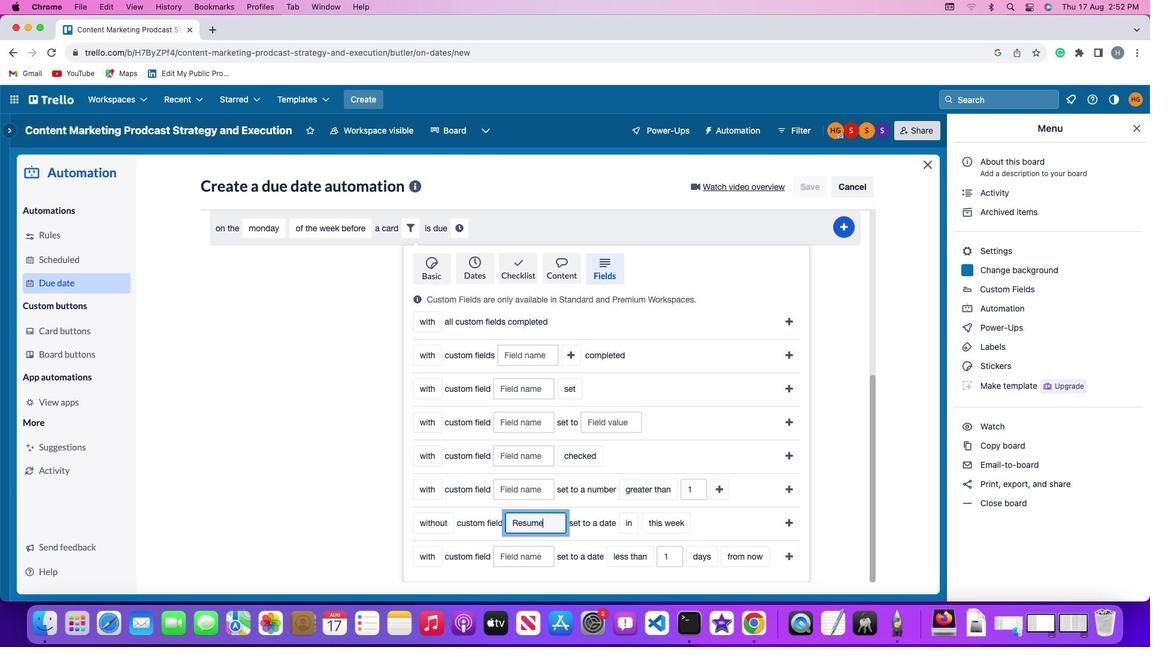 
Action: Mouse moved to (626, 519)
Screenshot: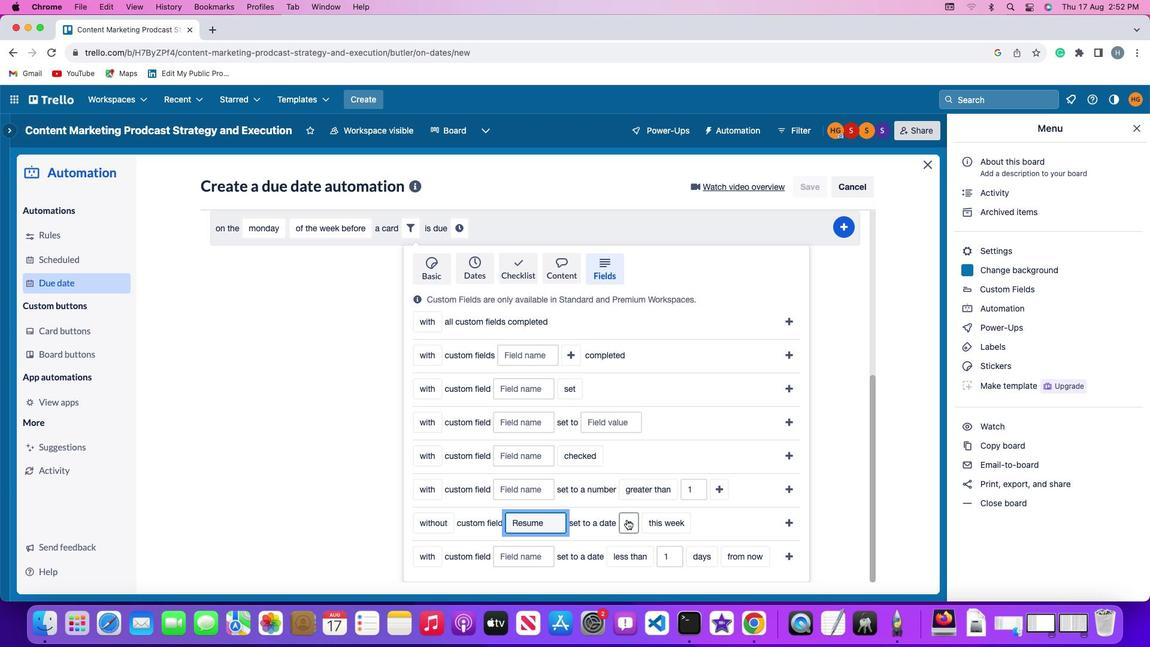 
Action: Mouse pressed left at (626, 519)
Screenshot: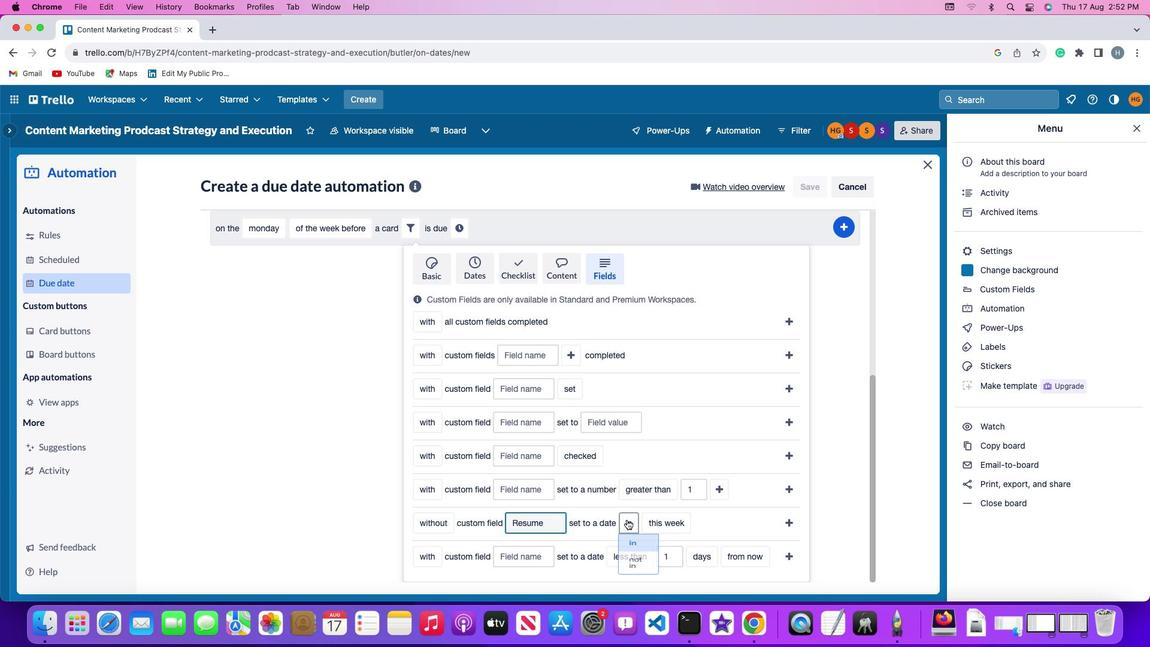 
Action: Mouse moved to (634, 548)
Screenshot: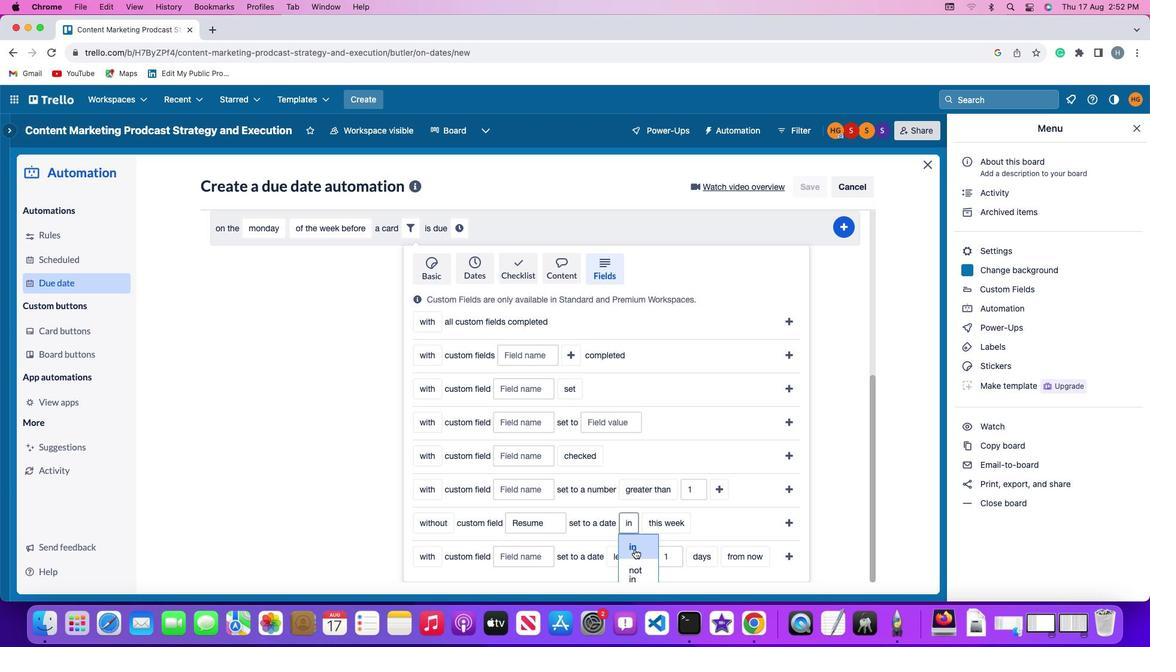 
Action: Mouse pressed left at (634, 548)
Screenshot: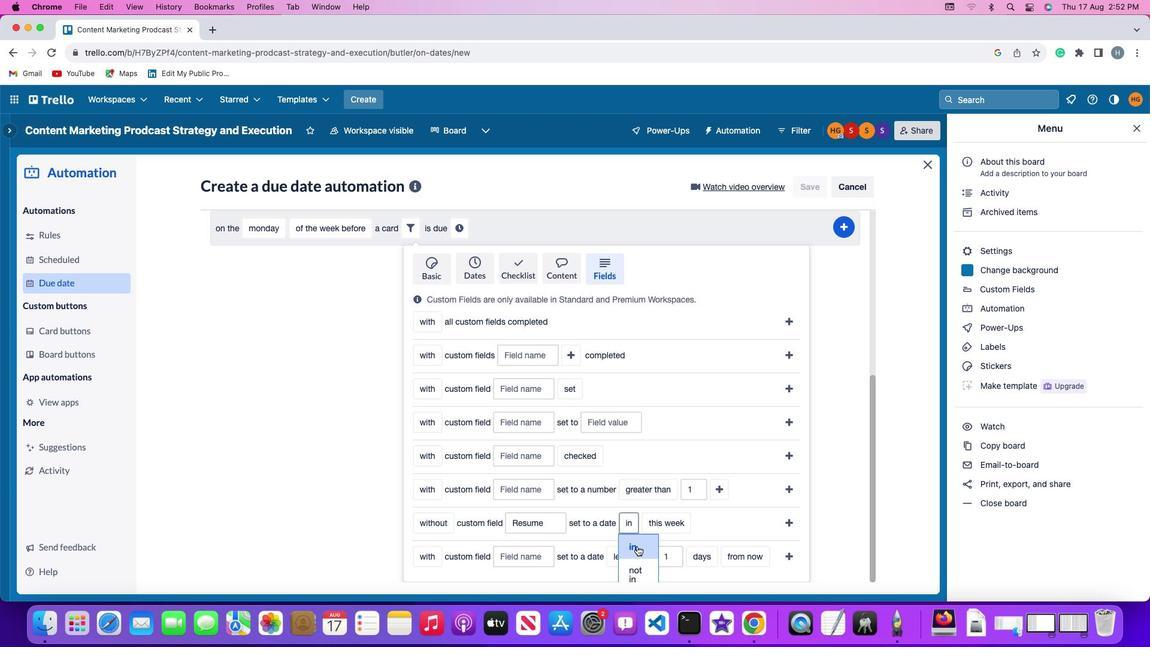 
Action: Mouse moved to (668, 524)
Screenshot: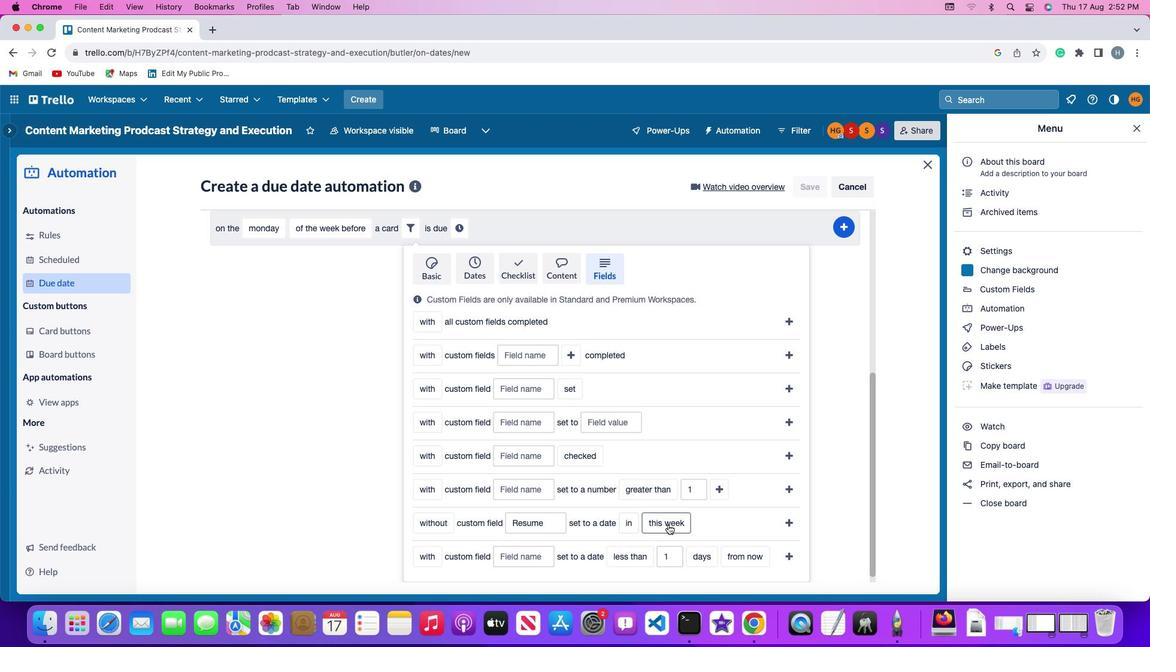 
Action: Mouse pressed left at (668, 524)
Screenshot: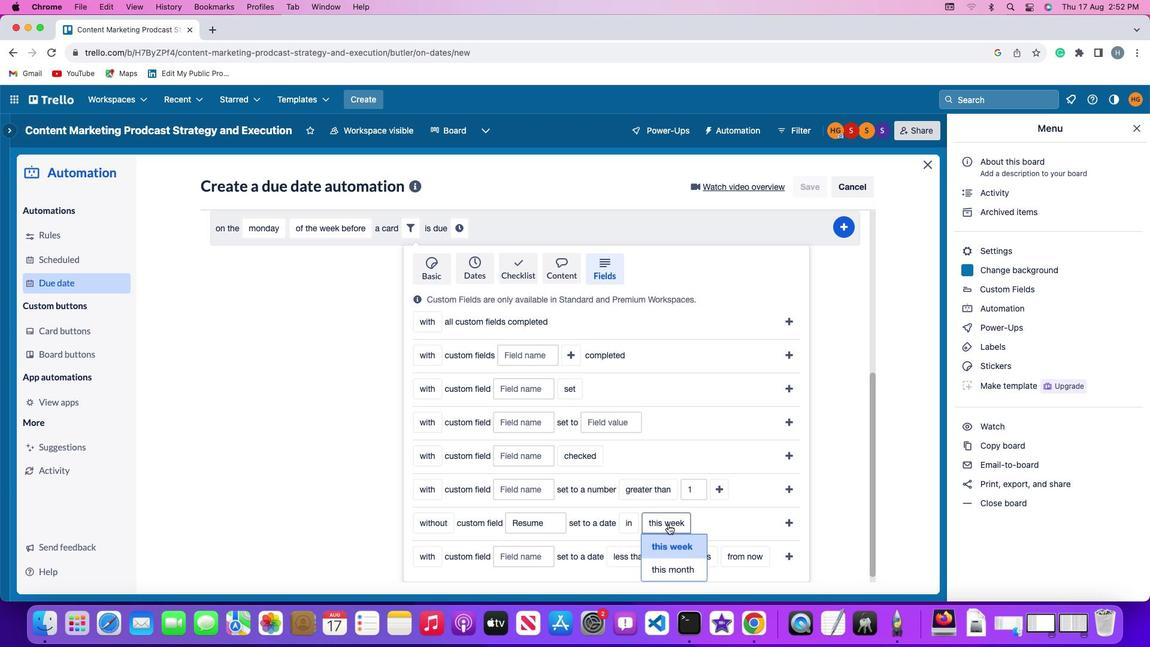 
Action: Mouse moved to (671, 545)
Screenshot: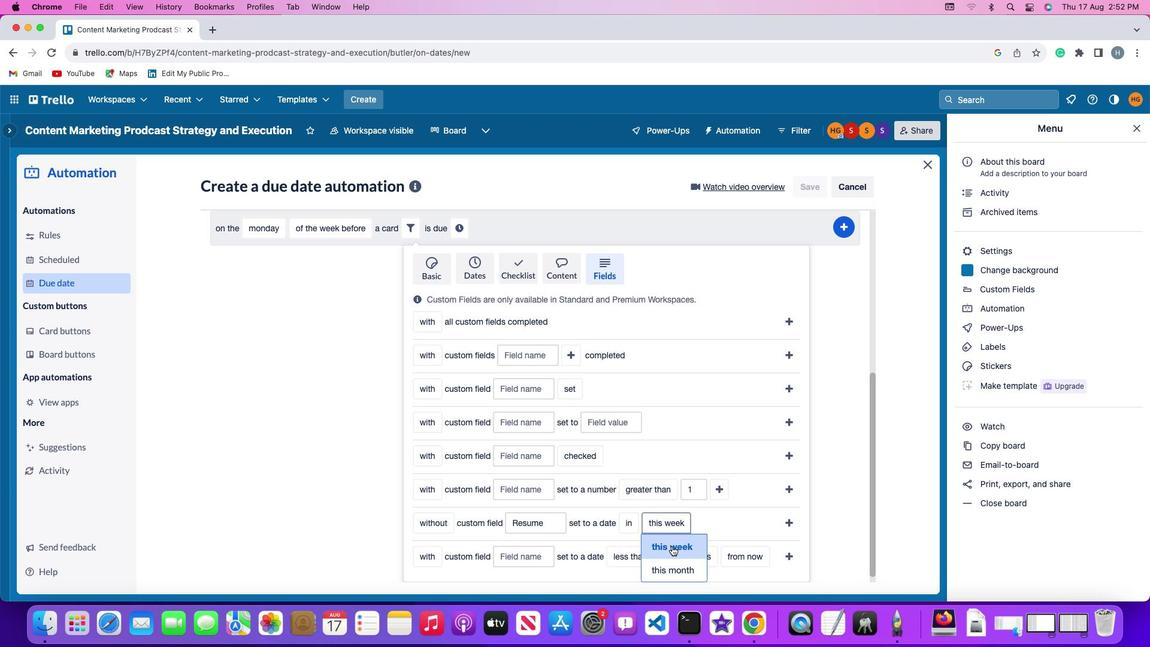 
Action: Mouse pressed left at (671, 545)
Screenshot: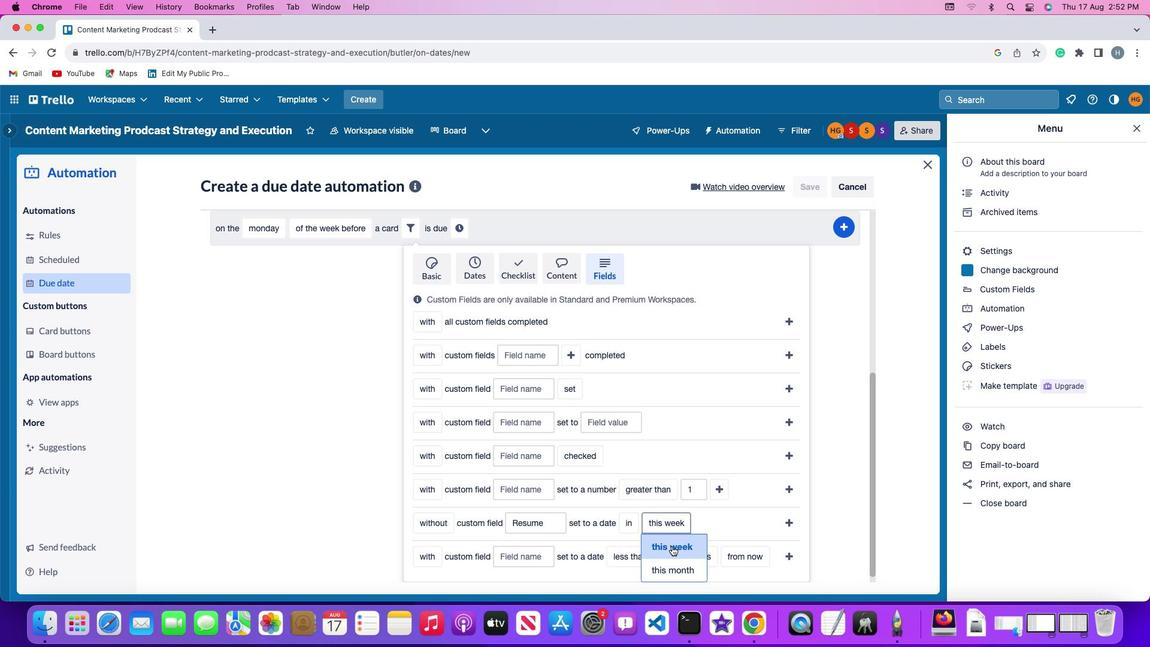 
Action: Mouse moved to (790, 517)
Screenshot: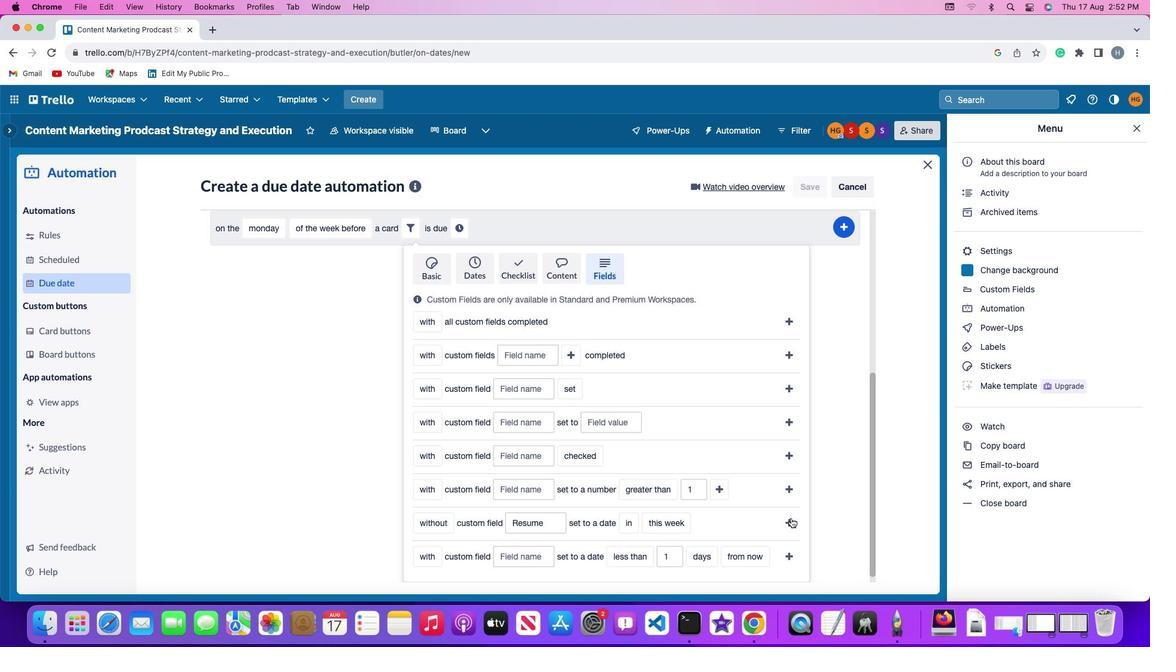 
Action: Mouse pressed left at (790, 517)
Screenshot: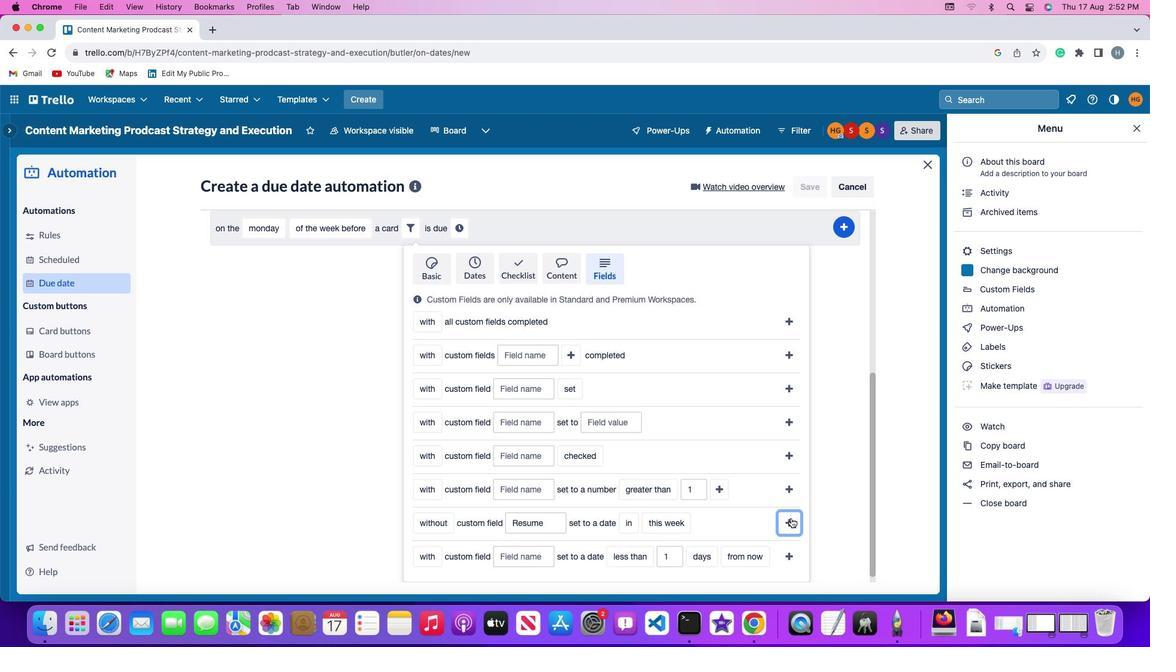 
Action: Mouse moved to (701, 518)
Screenshot: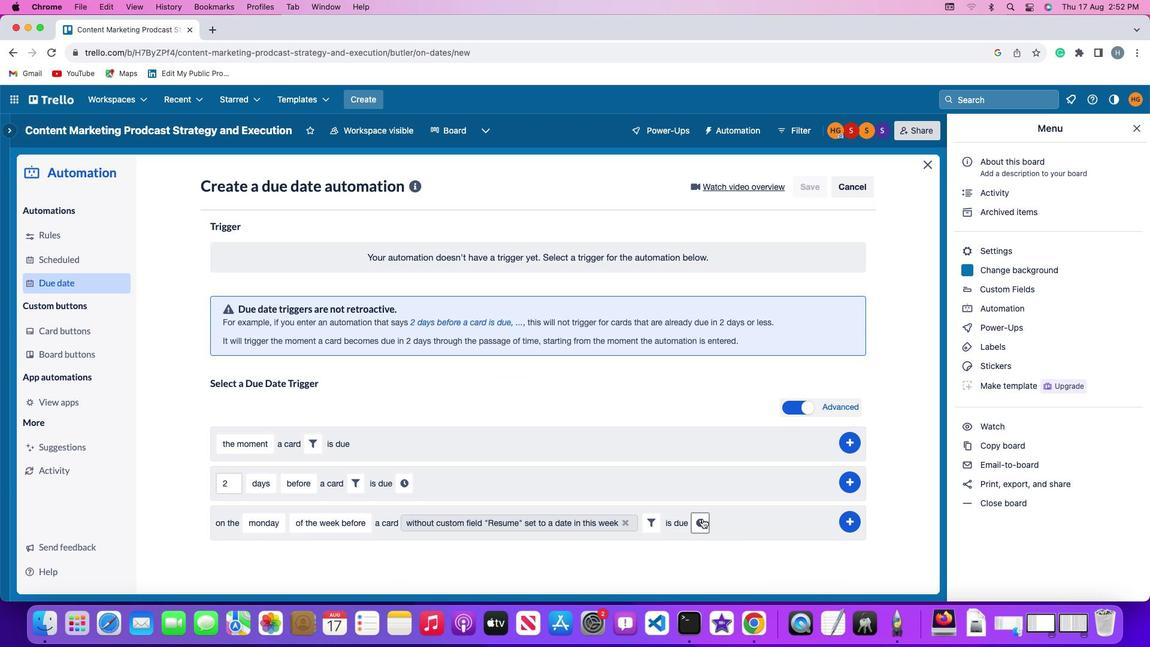 
Action: Mouse pressed left at (701, 518)
Screenshot: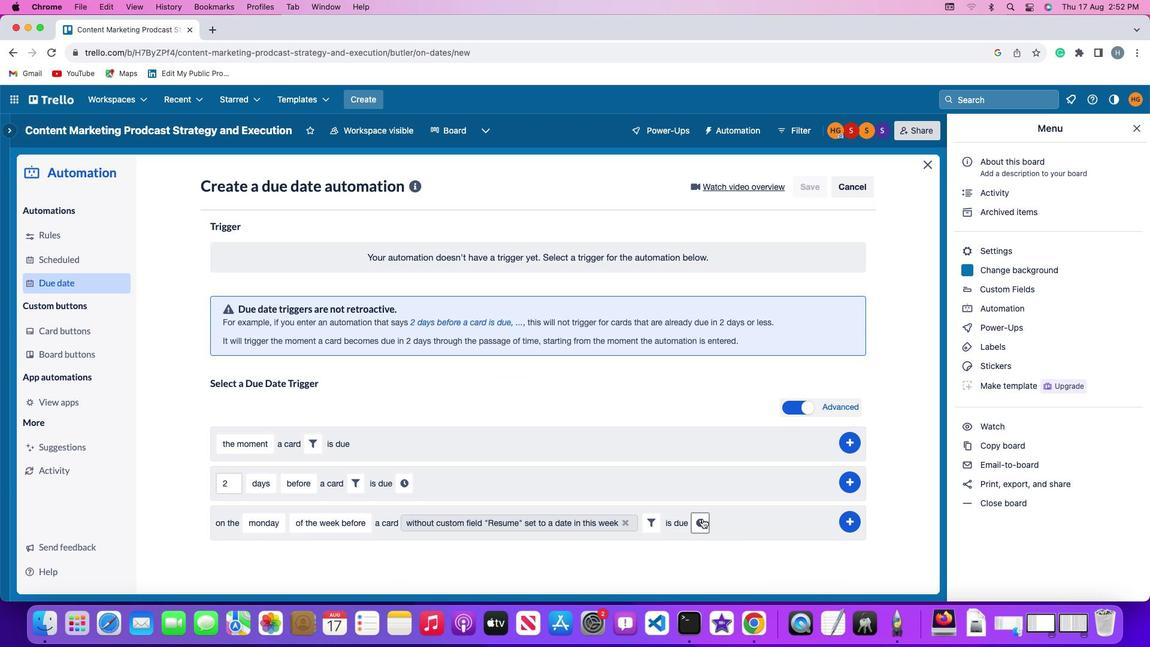 
Action: Mouse moved to (721, 523)
Screenshot: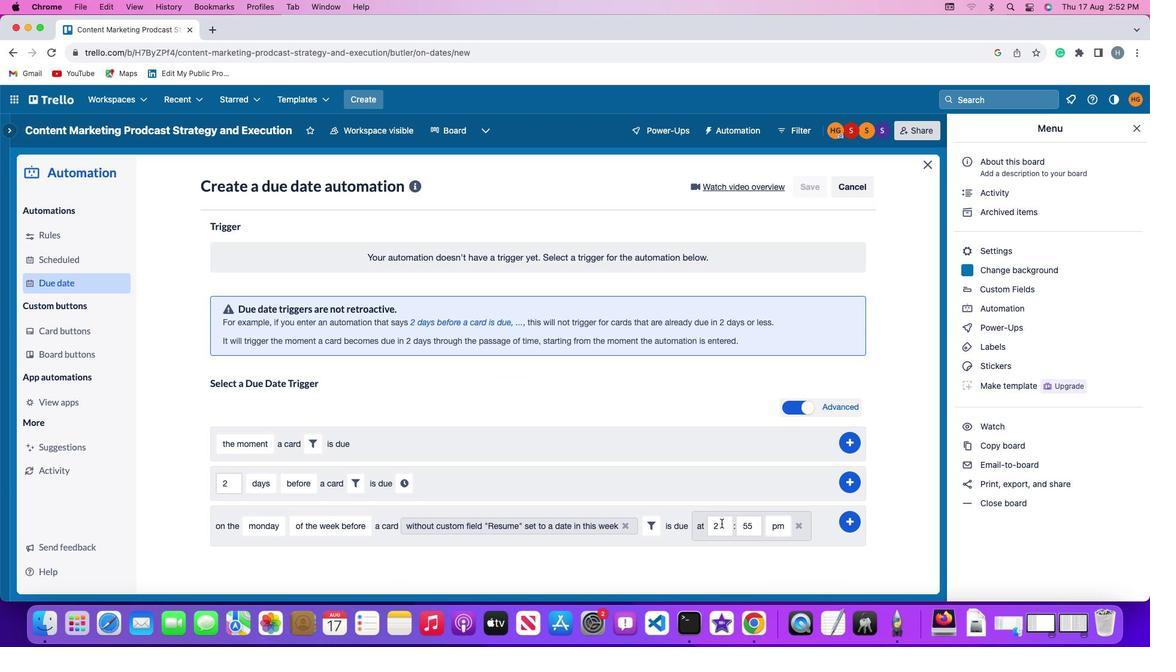 
Action: Mouse pressed left at (721, 523)
Screenshot: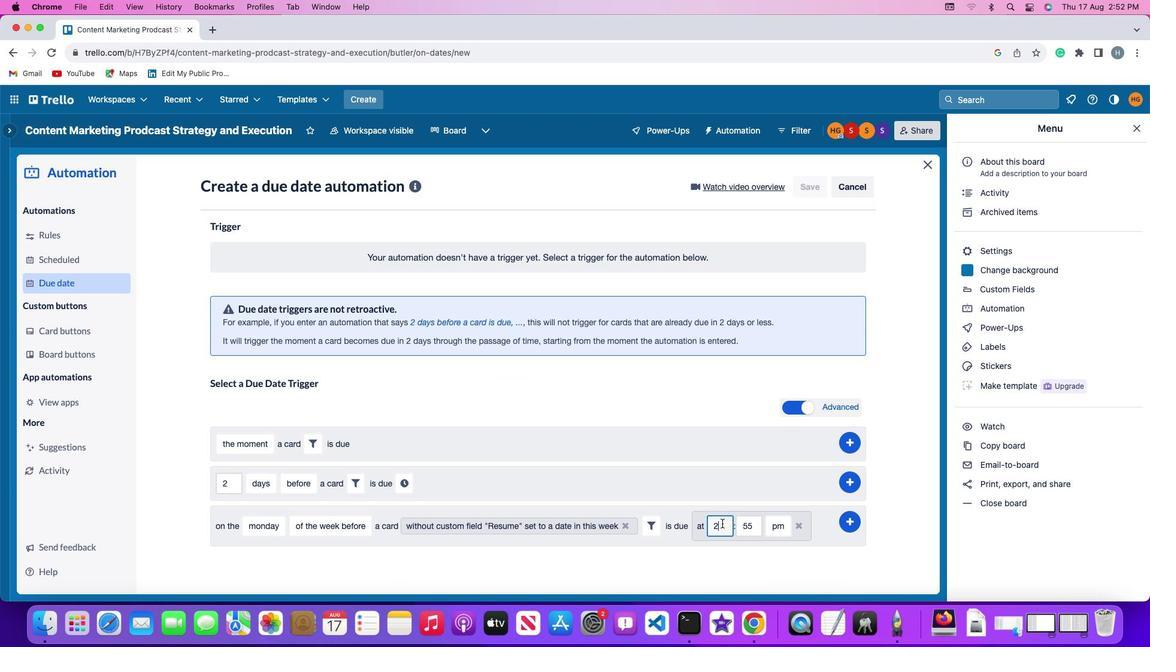 
Action: Mouse moved to (721, 523)
Screenshot: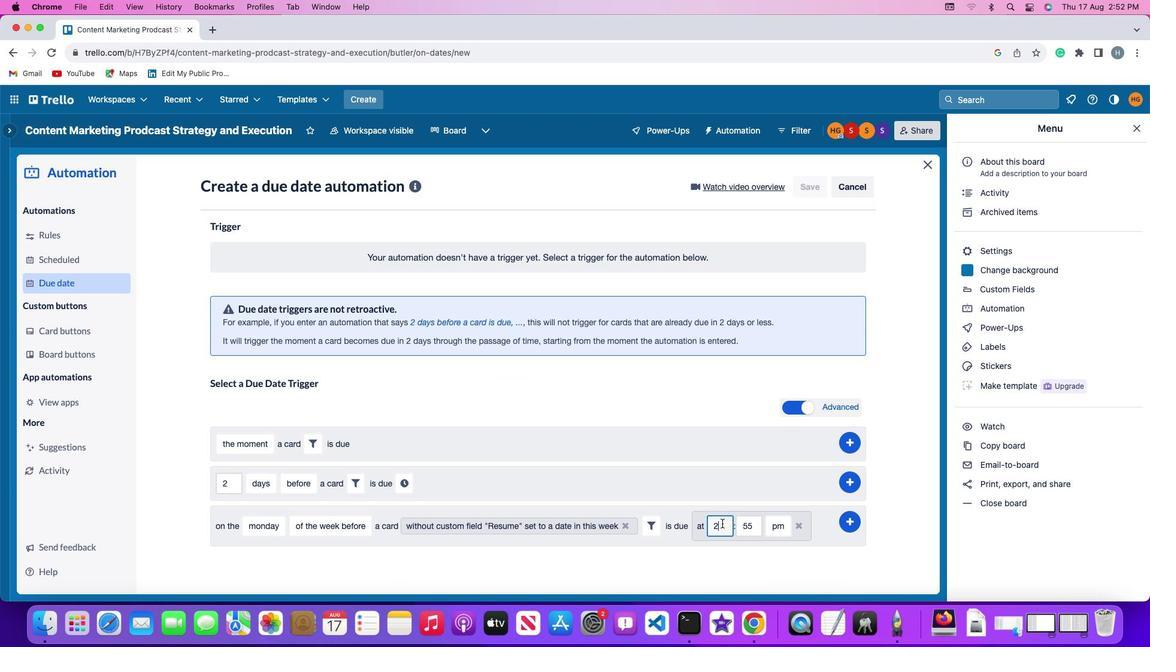 
Action: Key pressed Key.backspace'1''1'
Screenshot: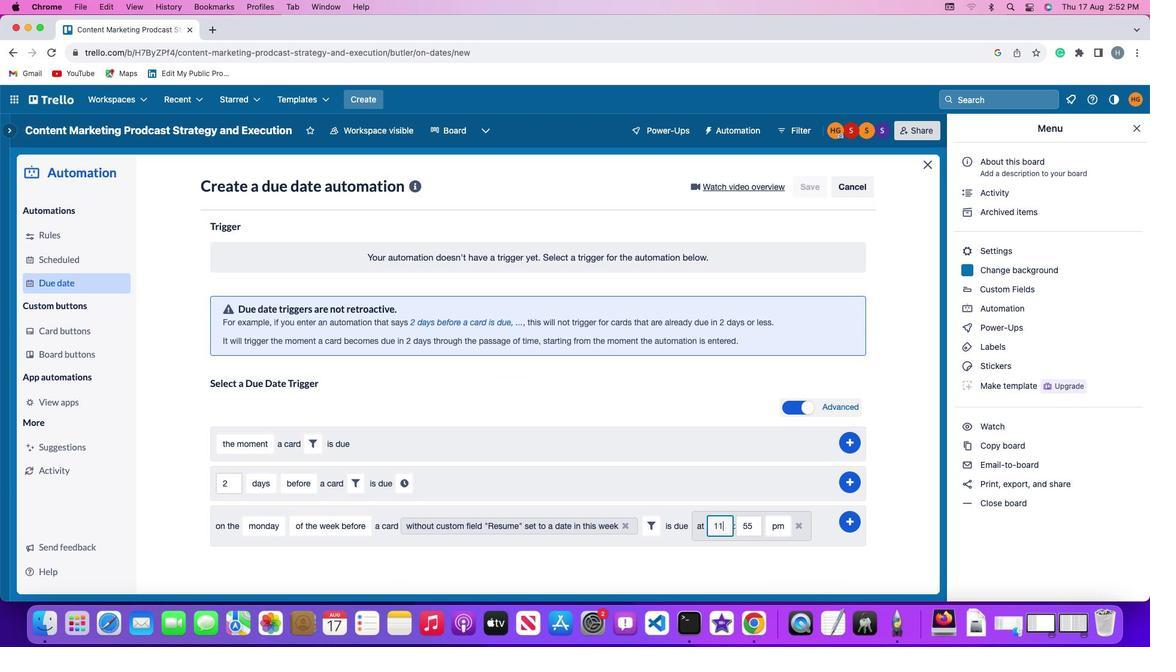 
Action: Mouse moved to (754, 524)
Screenshot: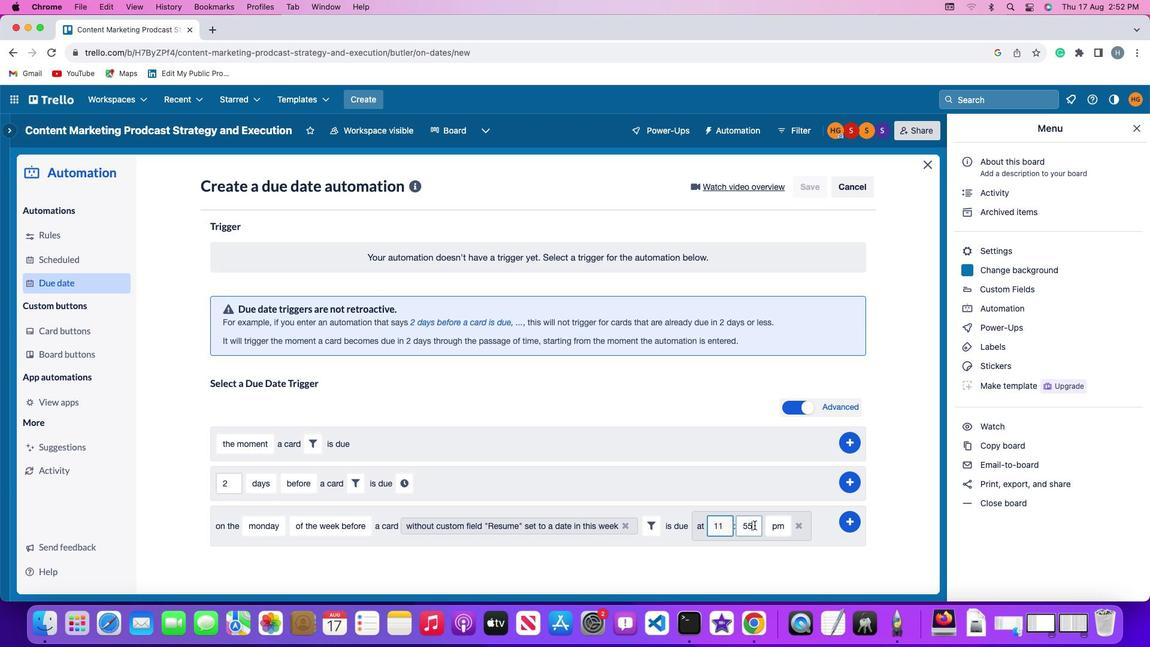 
Action: Mouse pressed left at (754, 524)
Screenshot: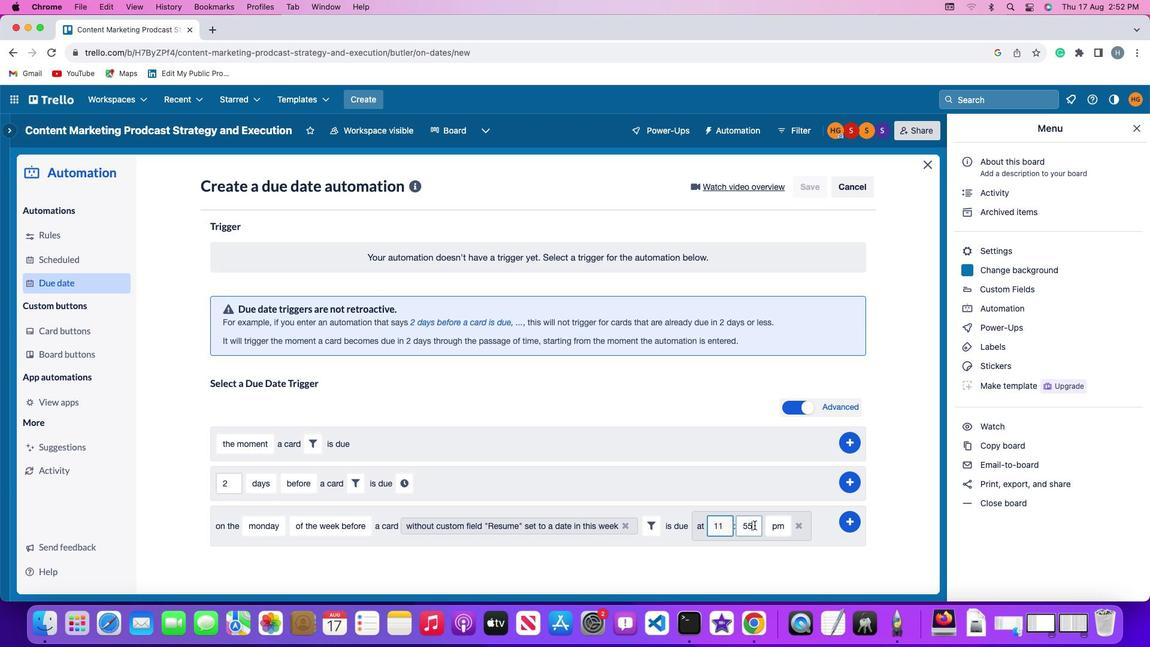 
Action: Key pressed Key.backspaceKey.backspace'0''0'
Screenshot: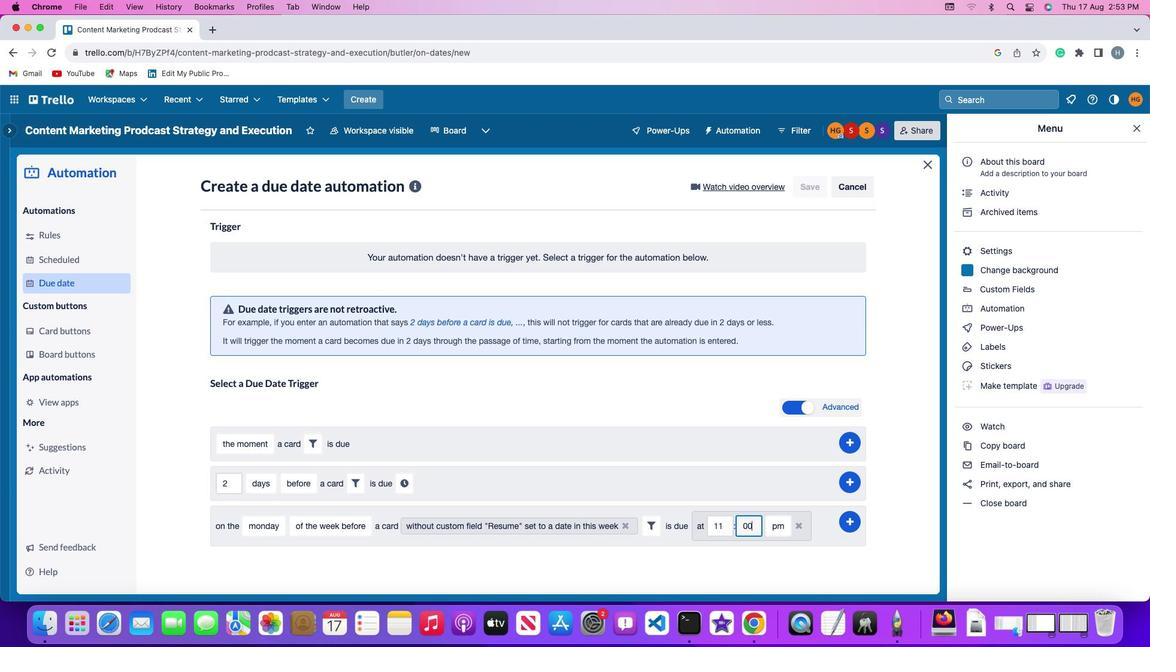 
Action: Mouse moved to (769, 525)
Screenshot: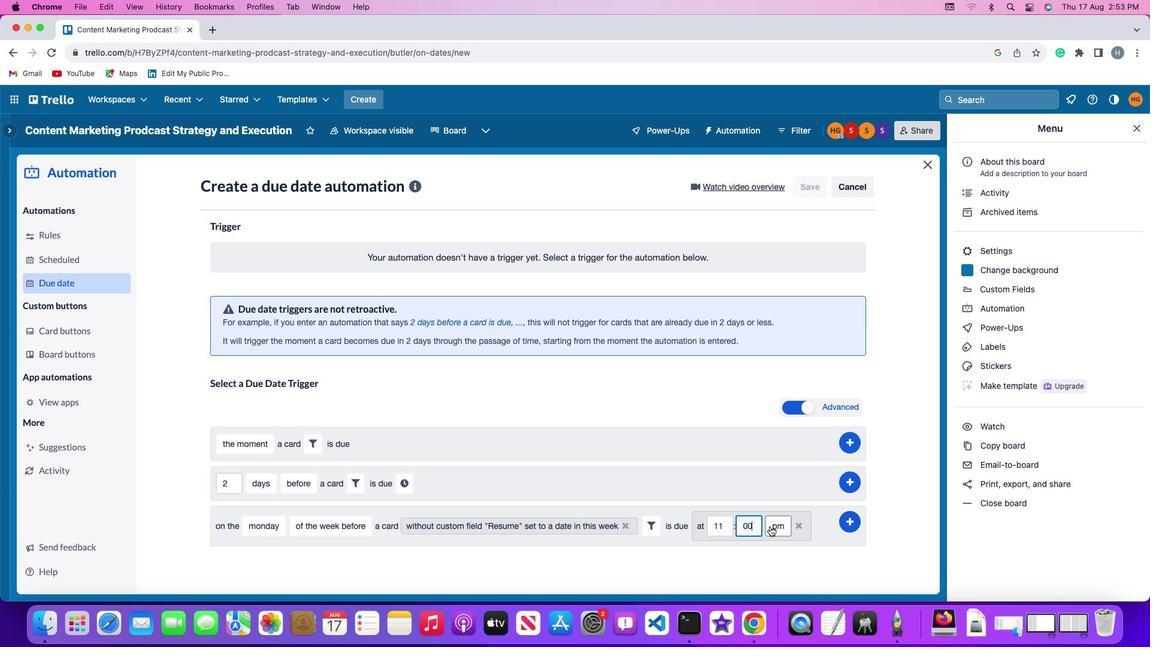 
Action: Mouse pressed left at (769, 525)
Screenshot: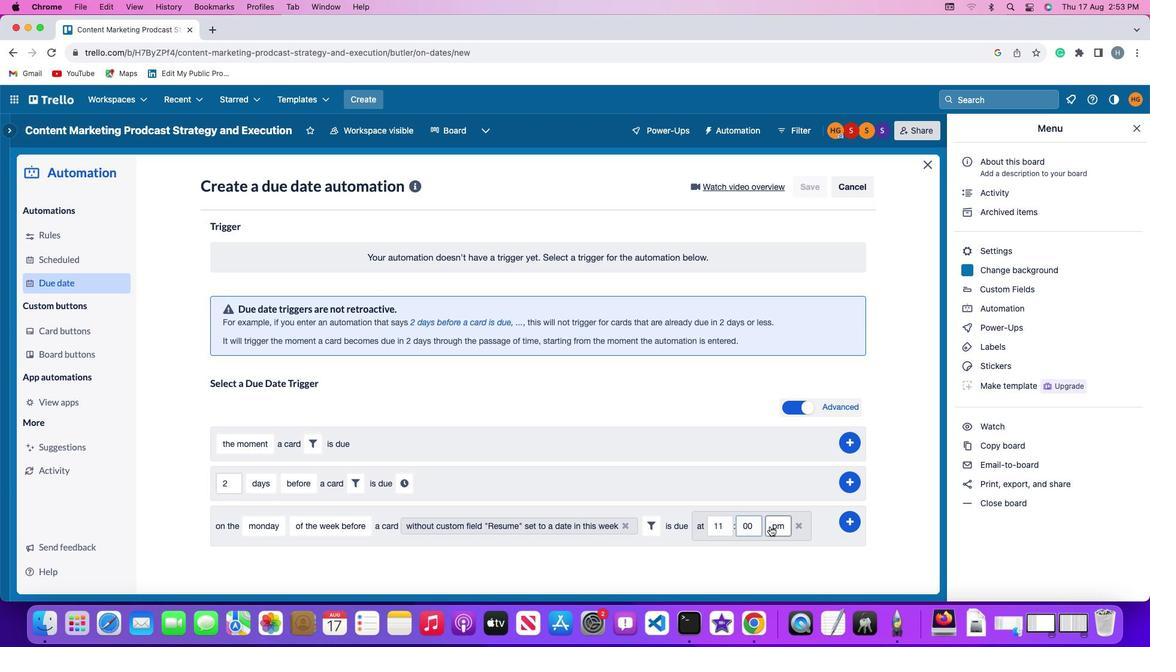 
Action: Mouse moved to (779, 550)
Screenshot: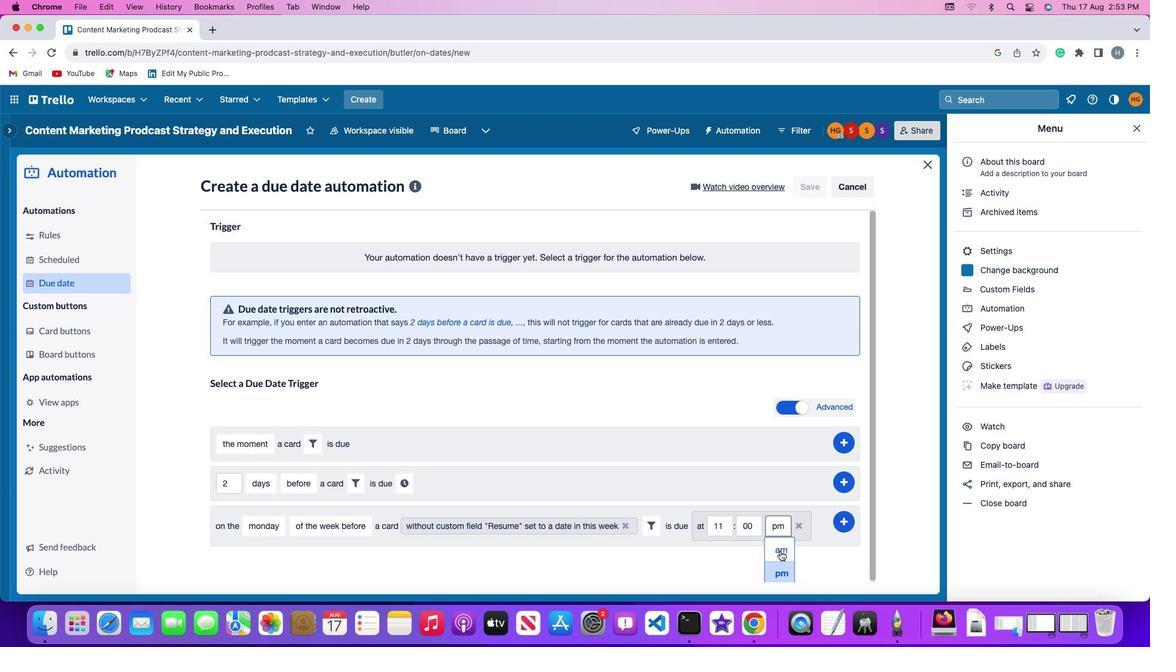 
Action: Mouse pressed left at (779, 550)
Screenshot: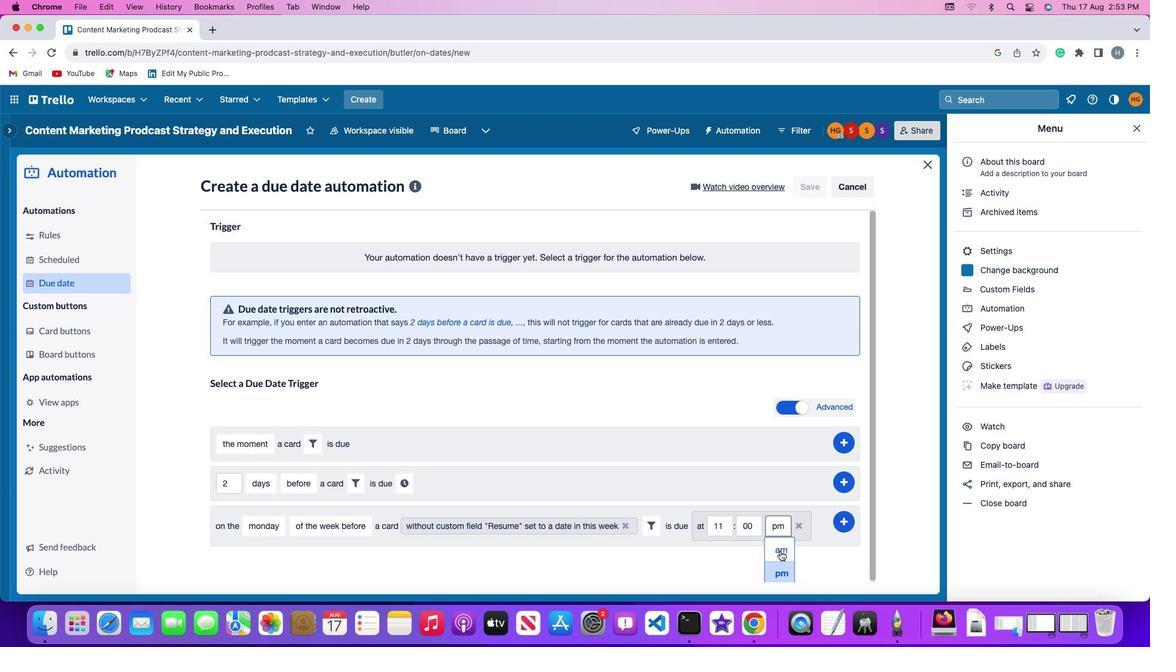 
Action: Mouse moved to (846, 520)
Screenshot: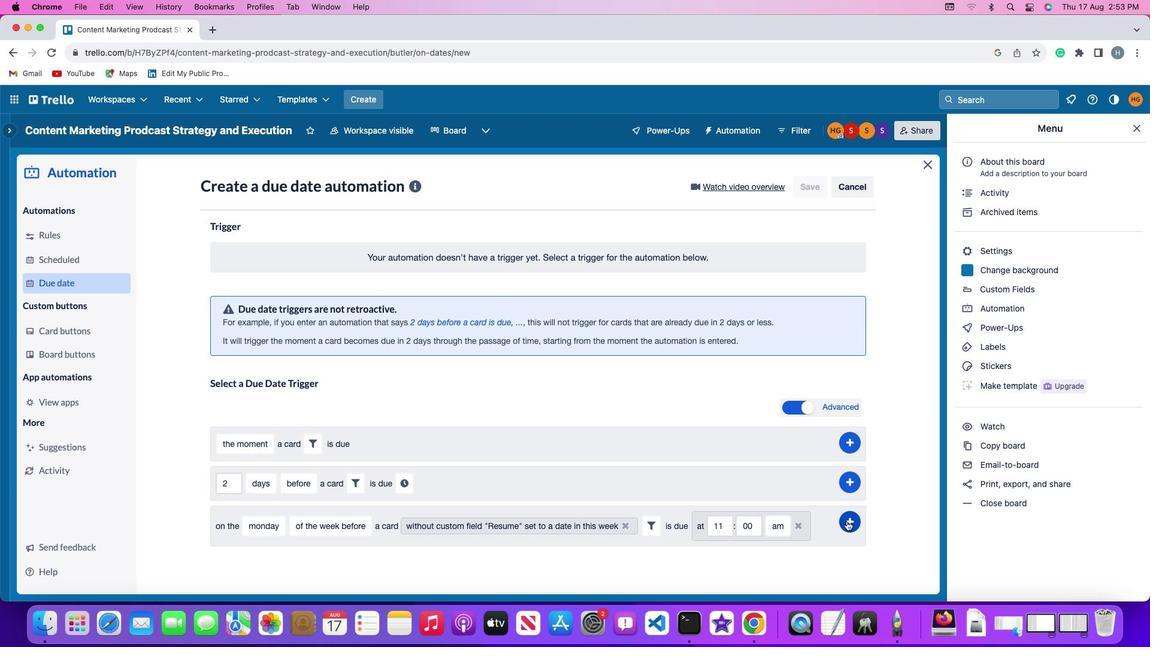 
Action: Mouse pressed left at (846, 520)
Screenshot: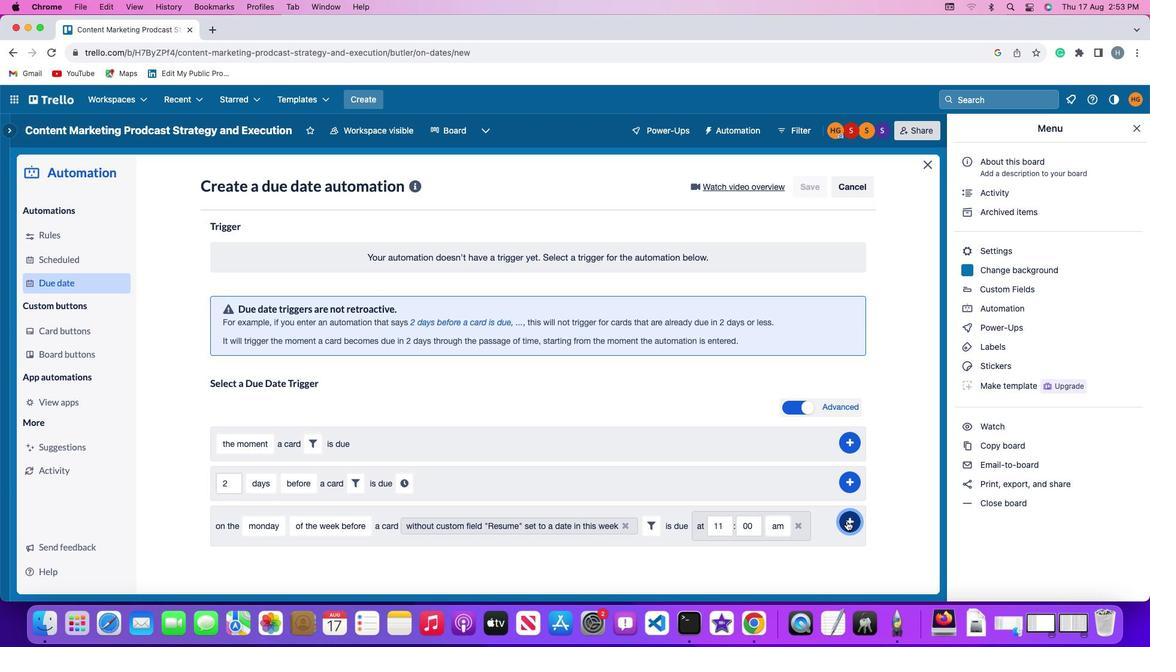 
Action: Mouse moved to (893, 452)
Screenshot: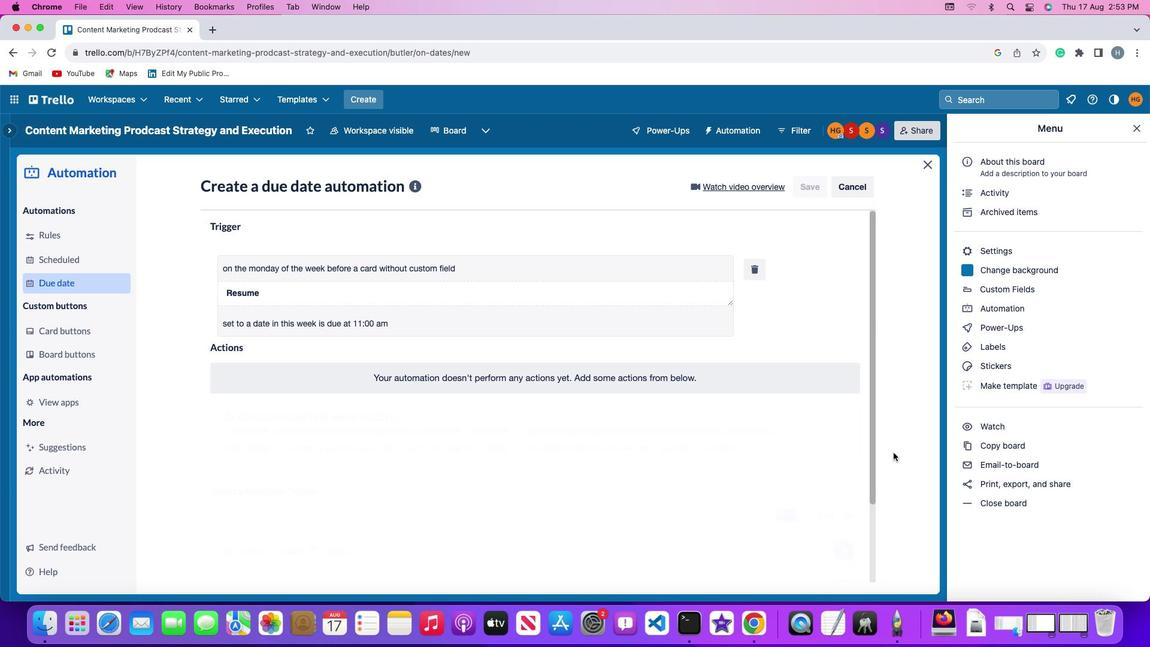 
